 Task: For heading  Tahoma with underline.  font size for heading20,  'Change the font style of data to'Arial.  and font size to 12,  Change the alignment of both headline & data to Align left.  In the sheet  analysisSalesBySKU
Action: Mouse moved to (57, 128)
Screenshot: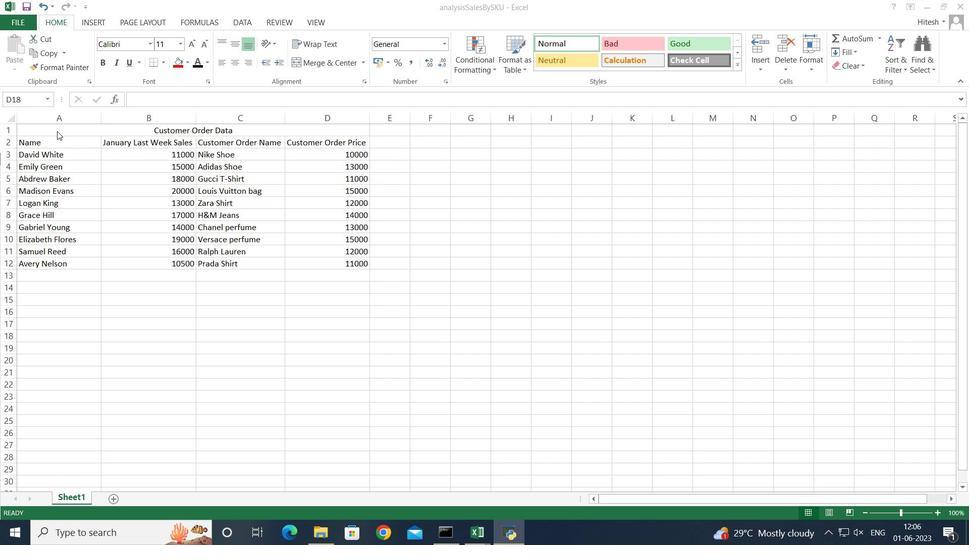 
Action: Mouse pressed left at (57, 128)
Screenshot: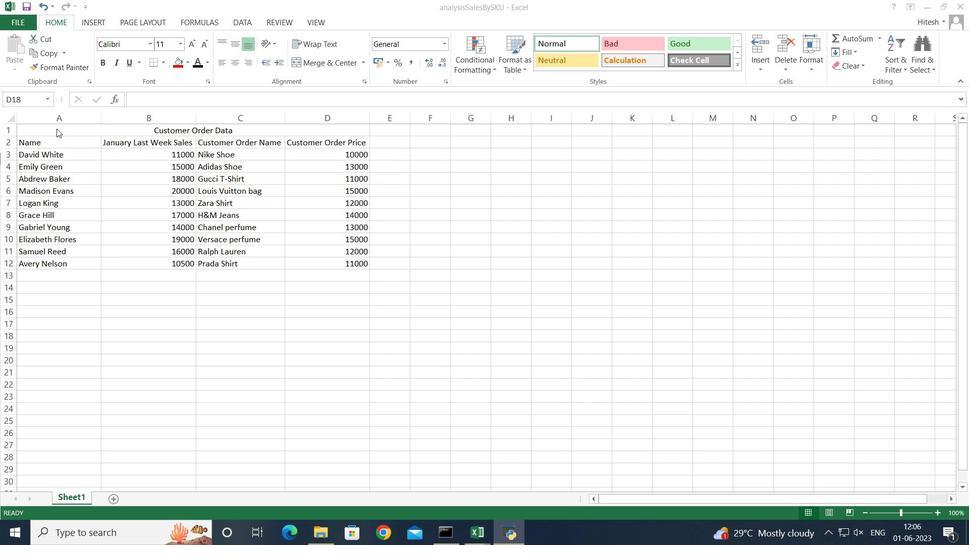 
Action: Mouse moved to (57, 129)
Screenshot: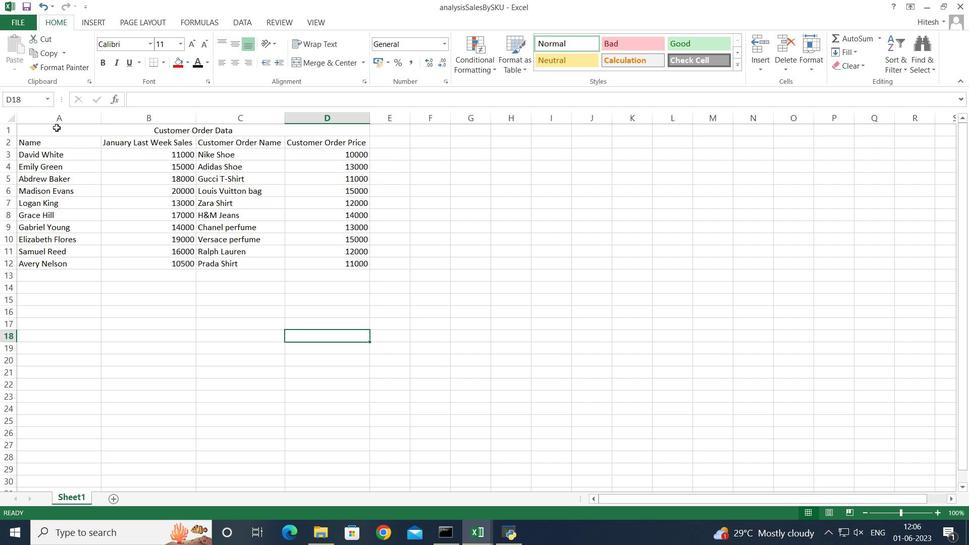
Action: Mouse pressed left at (57, 129)
Screenshot: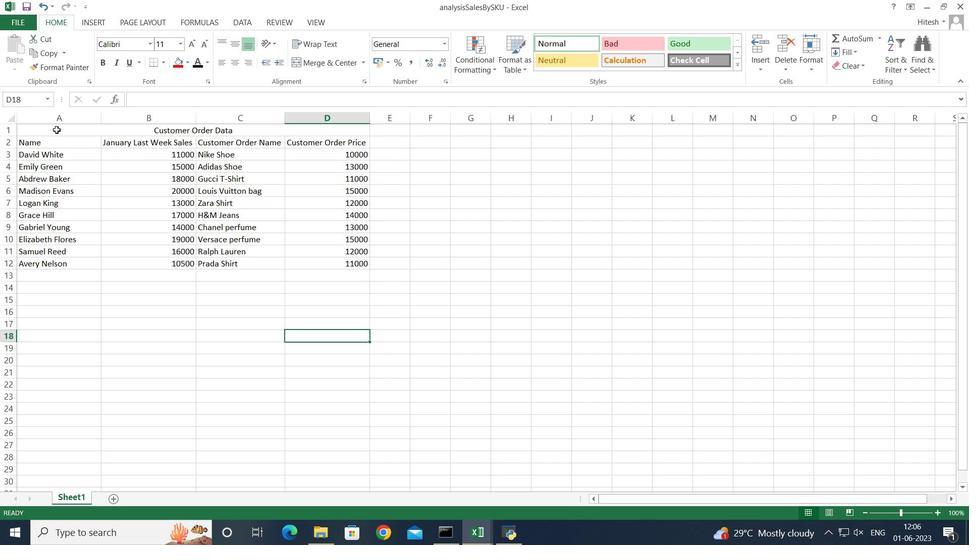 
Action: Mouse moved to (149, 43)
Screenshot: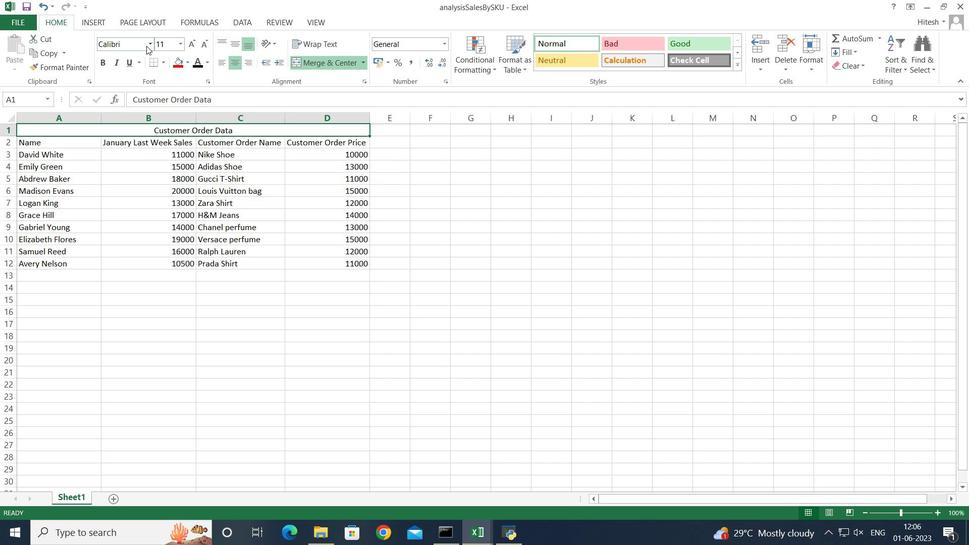 
Action: Mouse pressed left at (149, 43)
Screenshot: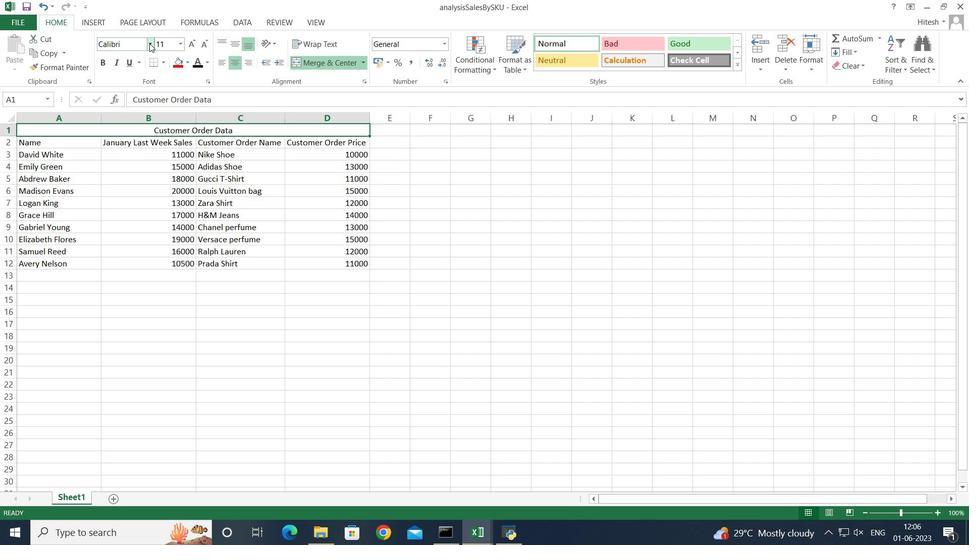 
Action: Mouse moved to (111, 243)
Screenshot: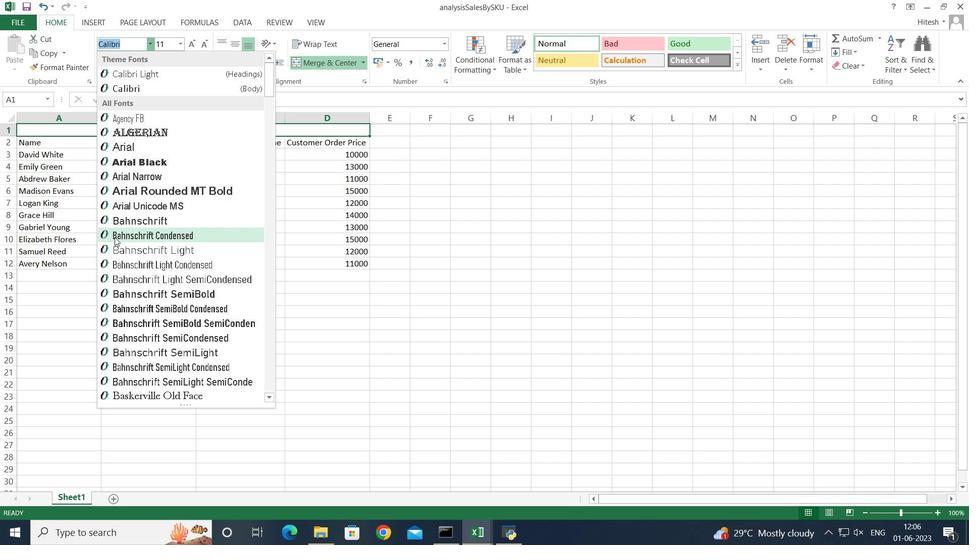 
Action: Mouse scrolled (111, 243) with delta (0, 0)
Screenshot: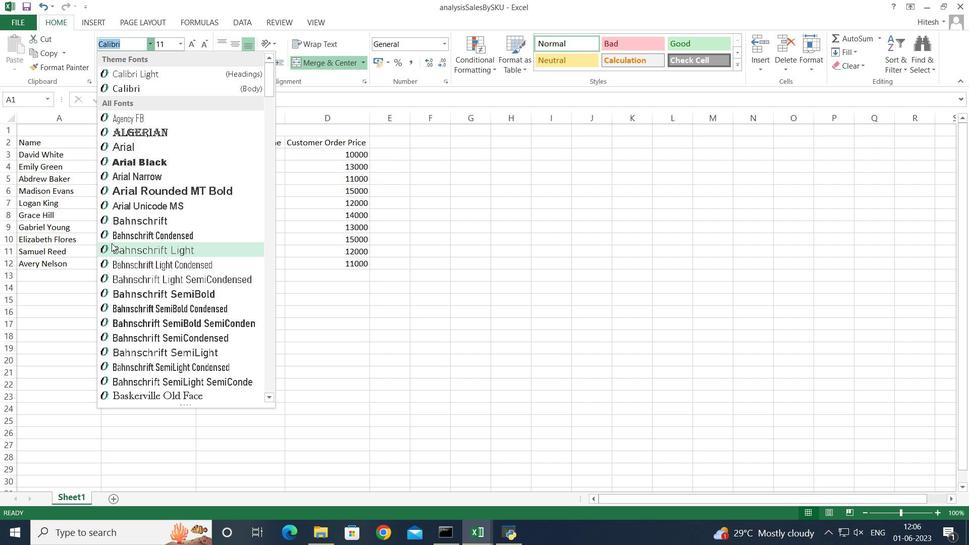 
Action: Mouse scrolled (111, 243) with delta (0, 0)
Screenshot: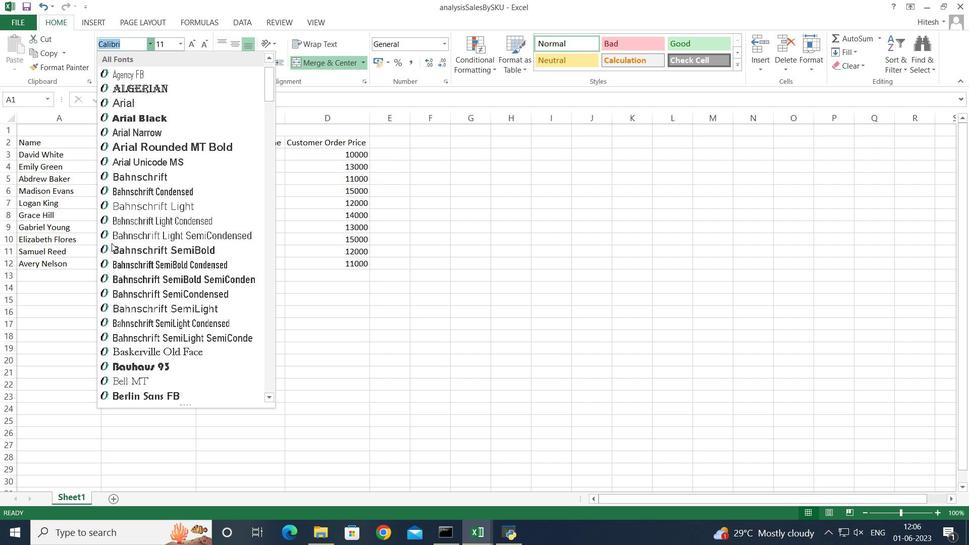 
Action: Mouse scrolled (111, 243) with delta (0, 0)
Screenshot: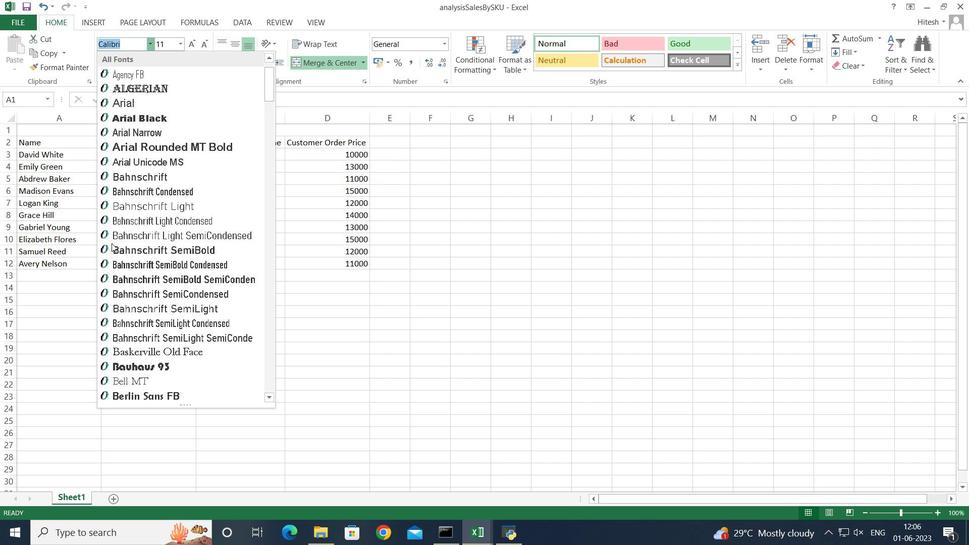 
Action: Mouse scrolled (111, 243) with delta (0, 0)
Screenshot: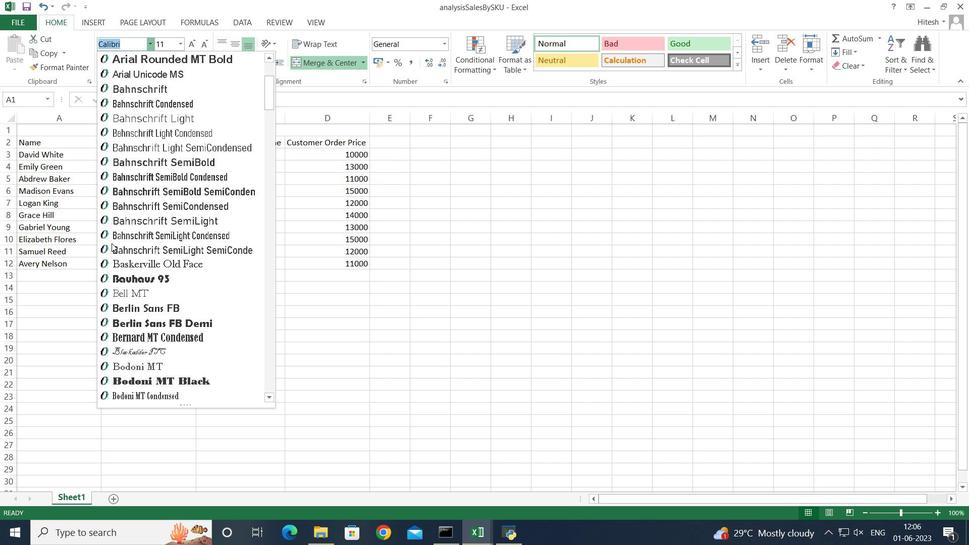 
Action: Mouse scrolled (111, 243) with delta (0, 0)
Screenshot: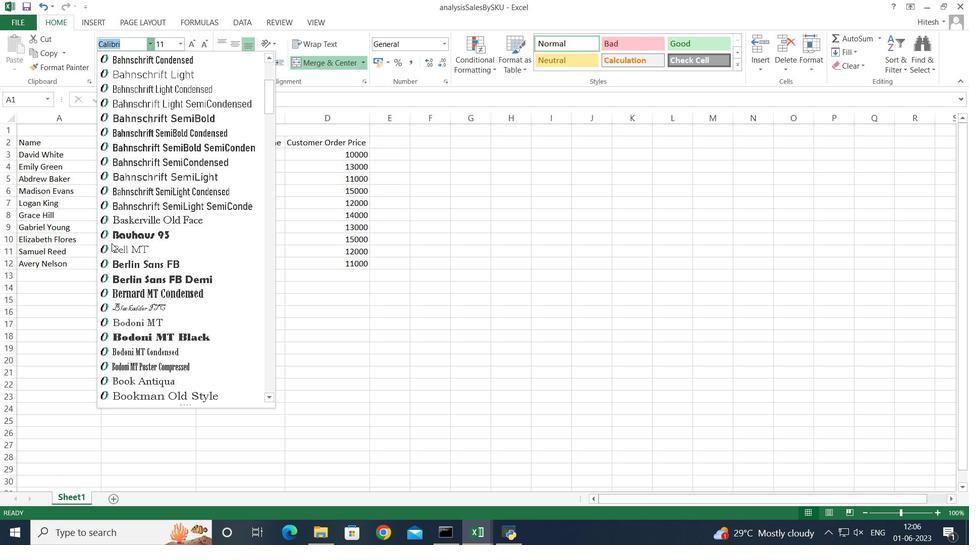 
Action: Mouse scrolled (111, 243) with delta (0, 0)
Screenshot: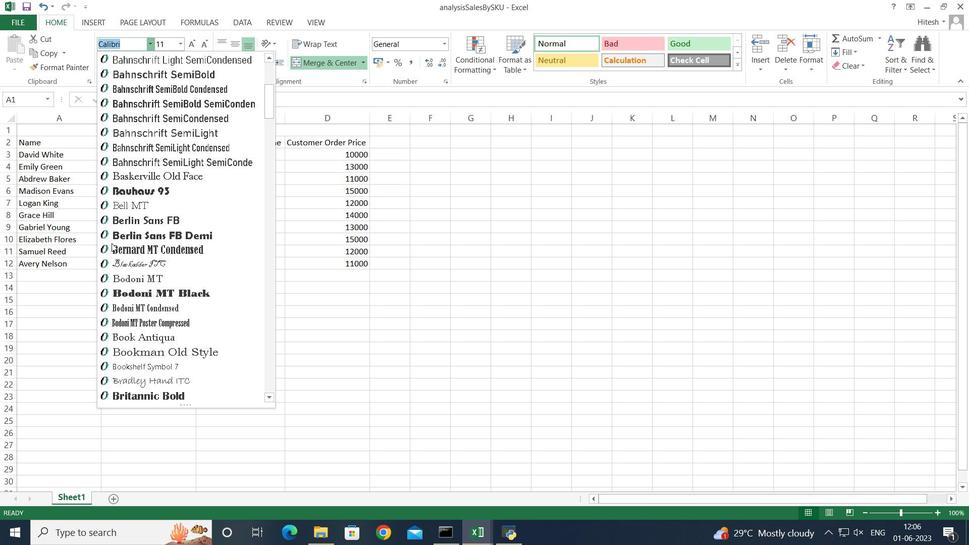 
Action: Mouse scrolled (111, 243) with delta (0, 0)
Screenshot: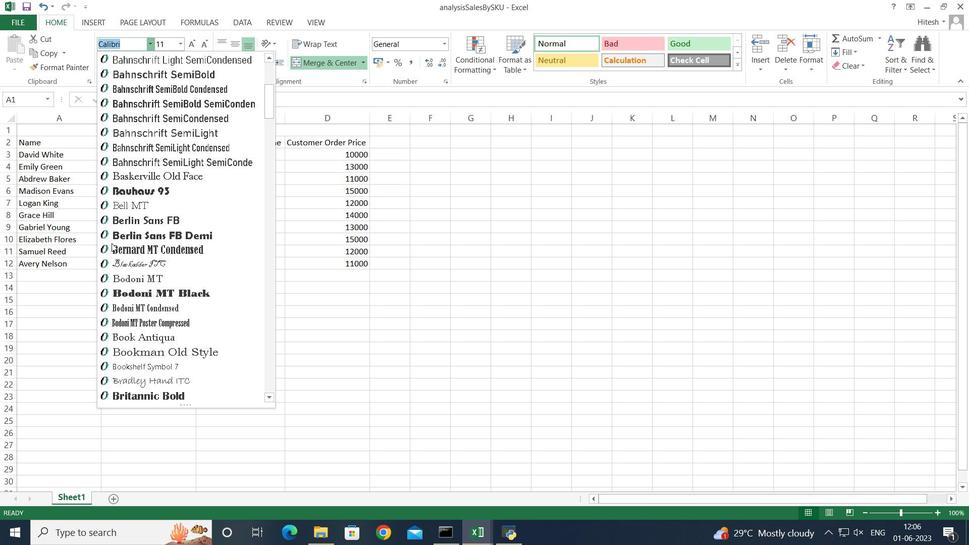 
Action: Mouse scrolled (111, 243) with delta (0, 0)
Screenshot: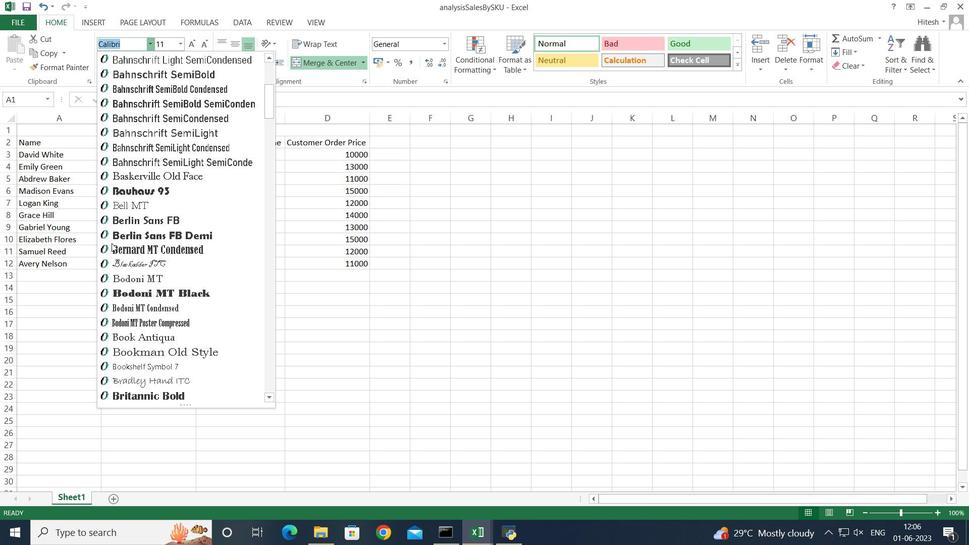 
Action: Mouse scrolled (111, 243) with delta (0, 0)
Screenshot: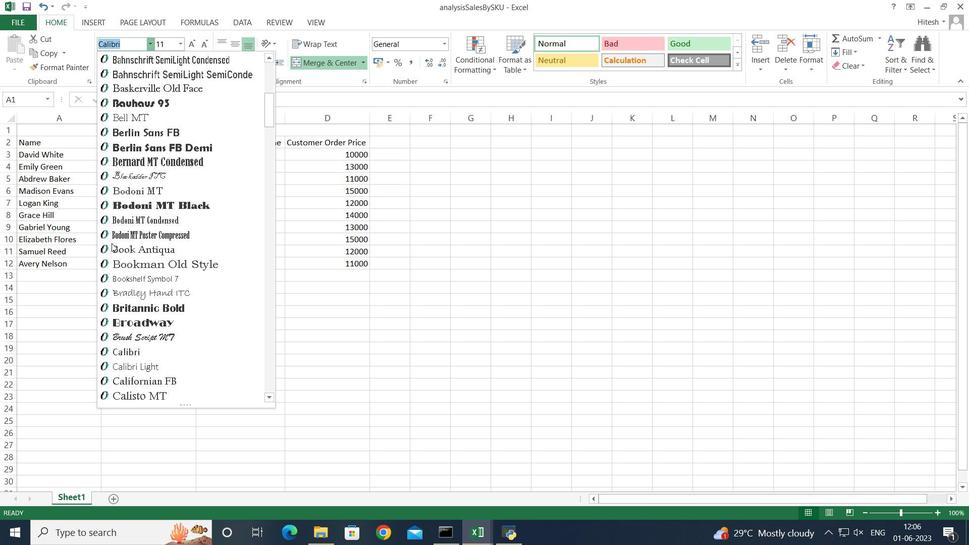 
Action: Mouse scrolled (111, 243) with delta (0, 0)
Screenshot: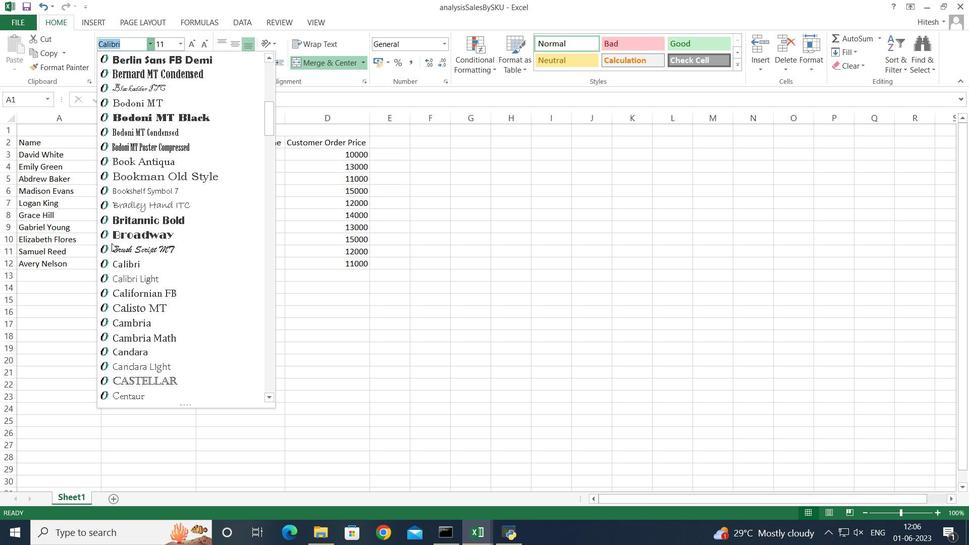 
Action: Mouse scrolled (111, 243) with delta (0, 0)
Screenshot: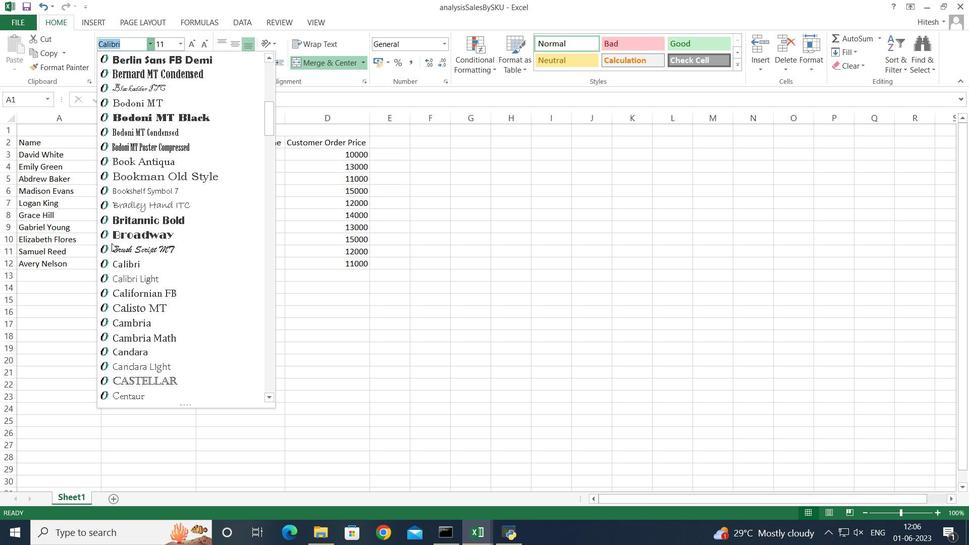 
Action: Mouse scrolled (111, 243) with delta (0, 0)
Screenshot: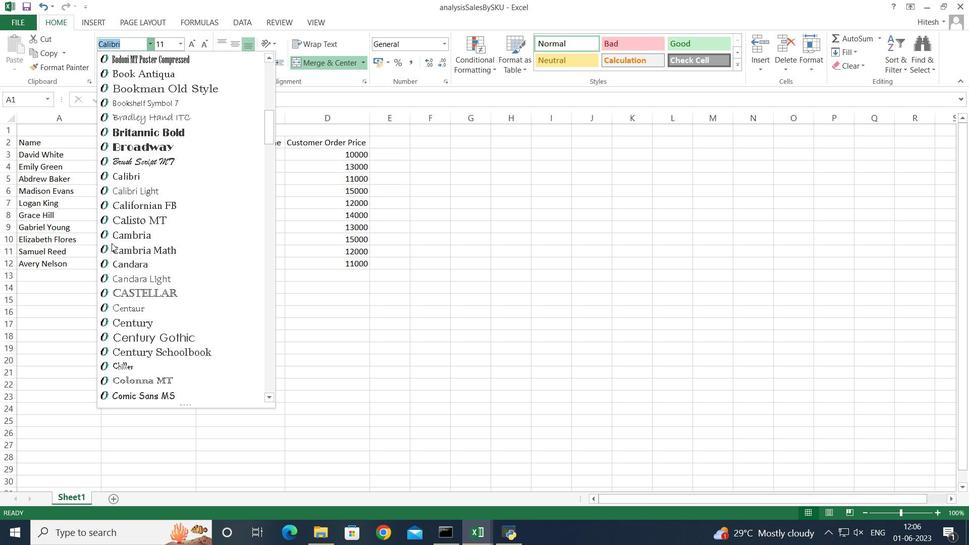 
Action: Mouse scrolled (111, 243) with delta (0, 0)
Screenshot: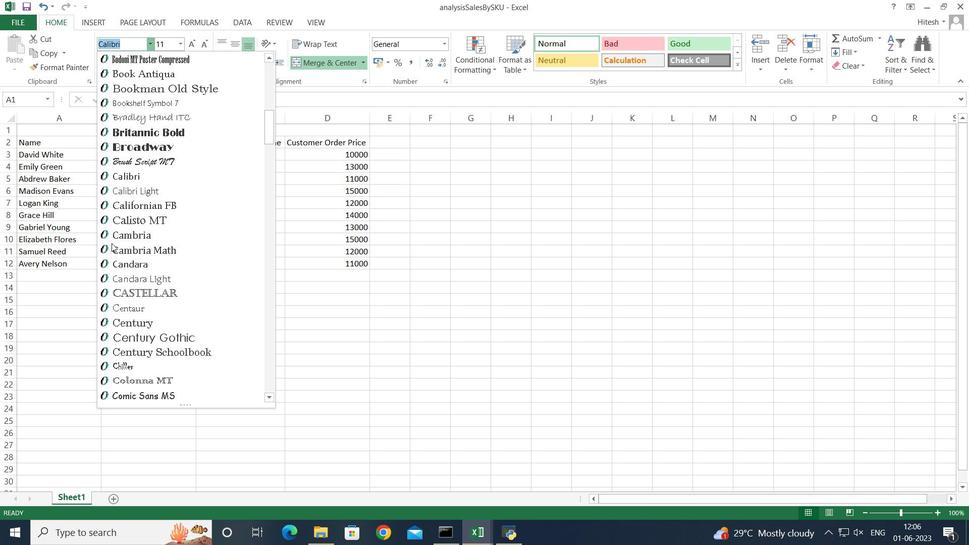 
Action: Mouse scrolled (111, 243) with delta (0, 0)
Screenshot: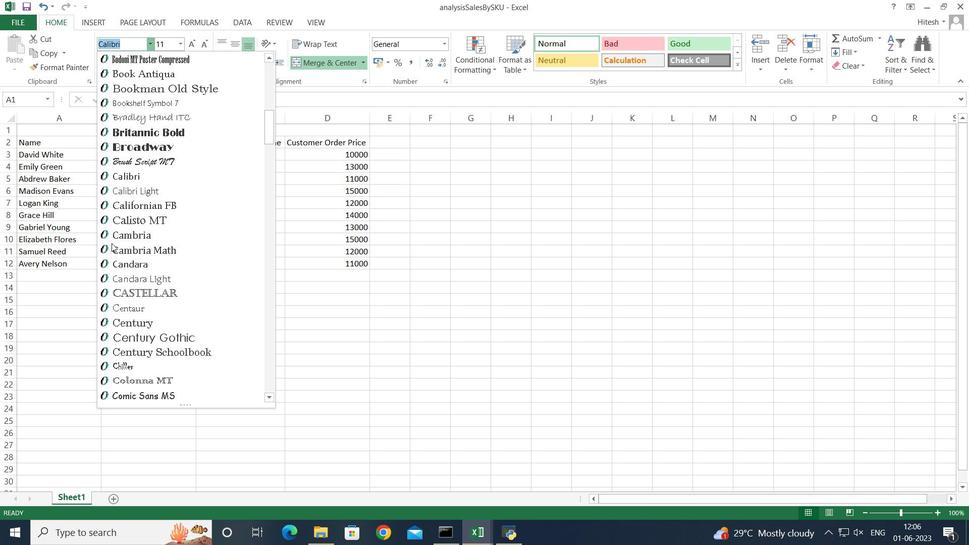 
Action: Mouse scrolled (111, 243) with delta (0, 0)
Screenshot: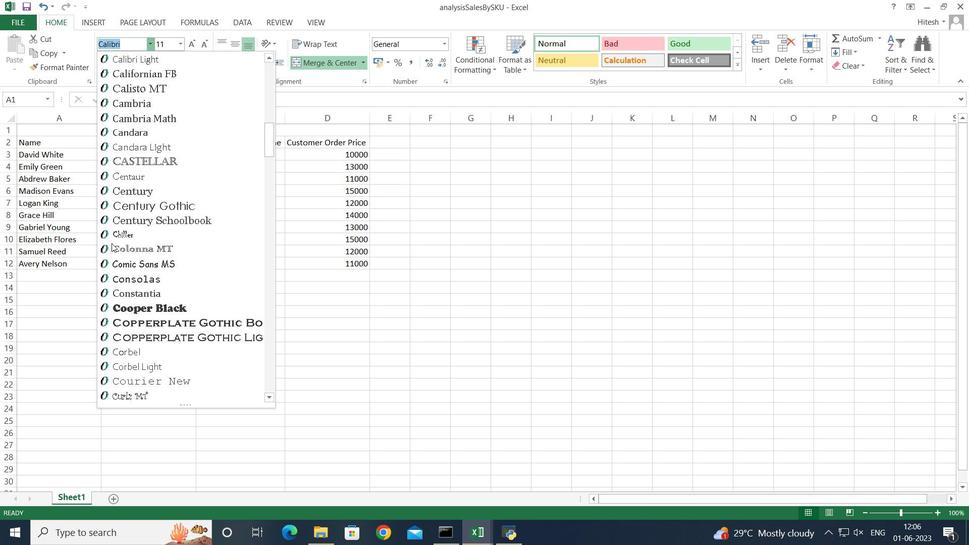 
Action: Mouse scrolled (111, 243) with delta (0, 0)
Screenshot: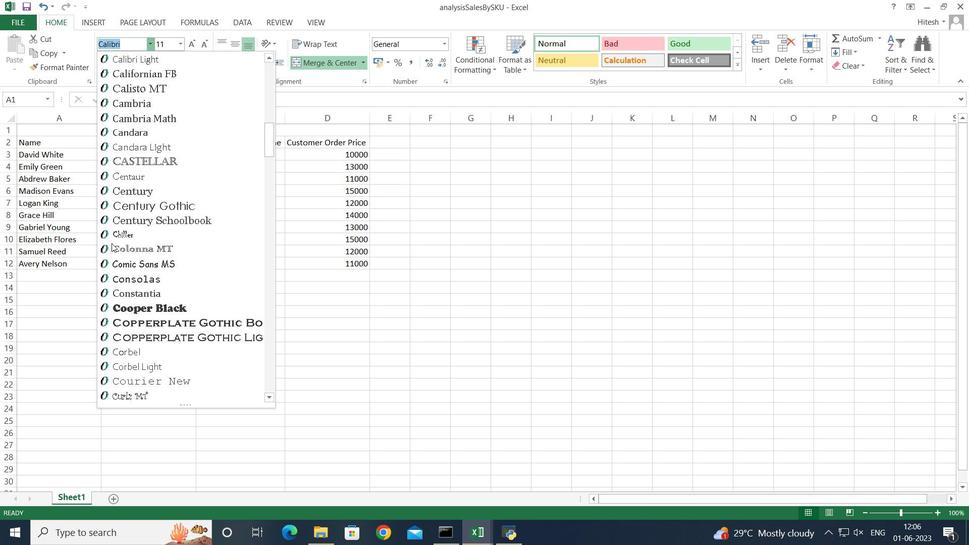 
Action: Mouse scrolled (111, 243) with delta (0, 0)
Screenshot: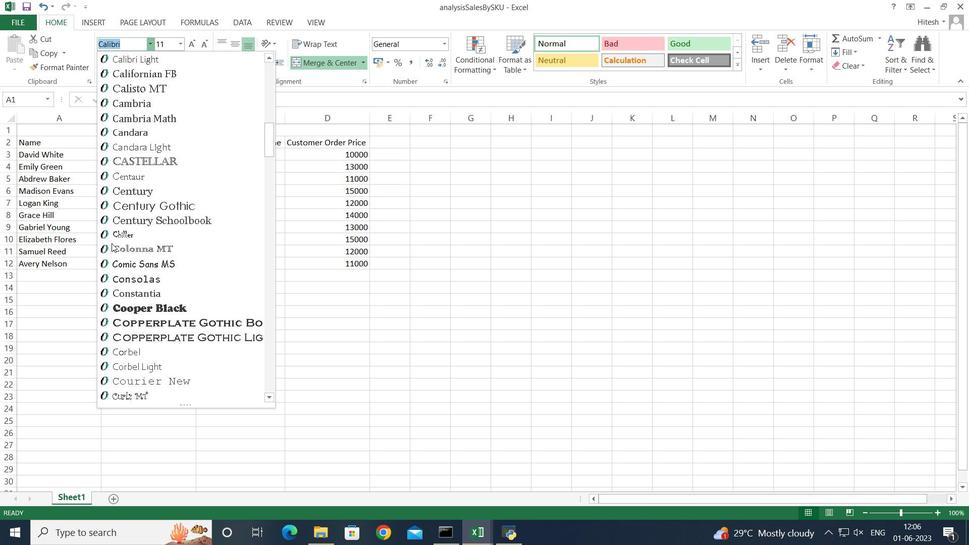 
Action: Mouse scrolled (111, 243) with delta (0, 0)
Screenshot: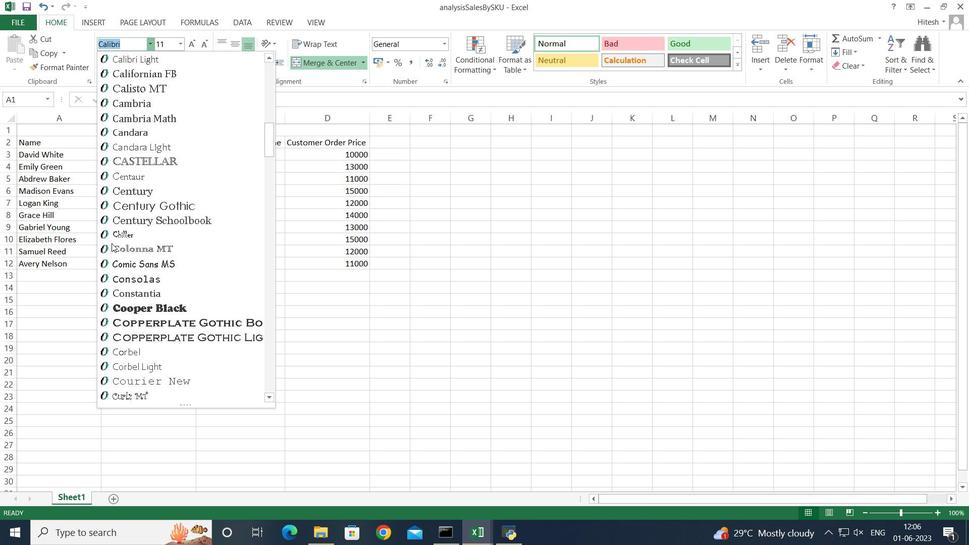 
Action: Mouse scrolled (111, 243) with delta (0, 0)
Screenshot: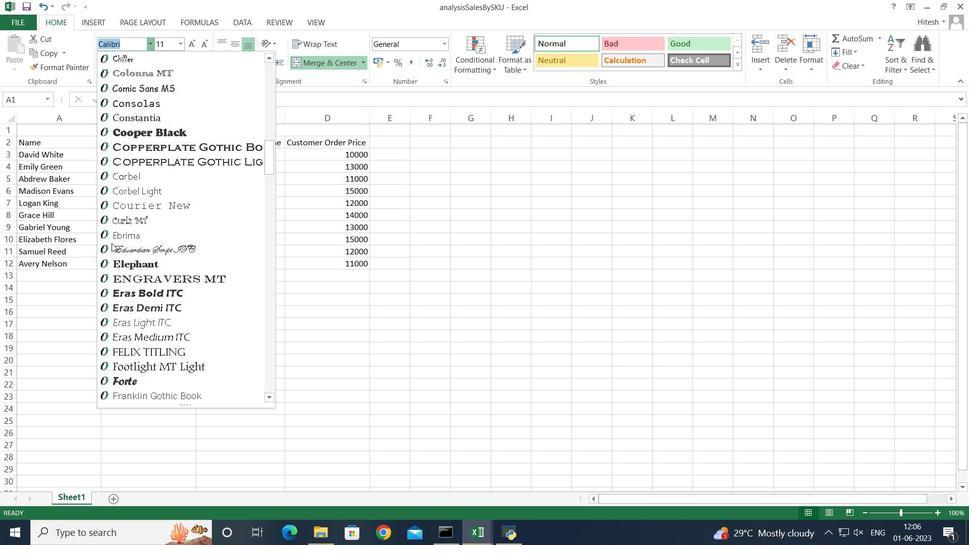 
Action: Mouse scrolled (111, 243) with delta (0, 0)
Screenshot: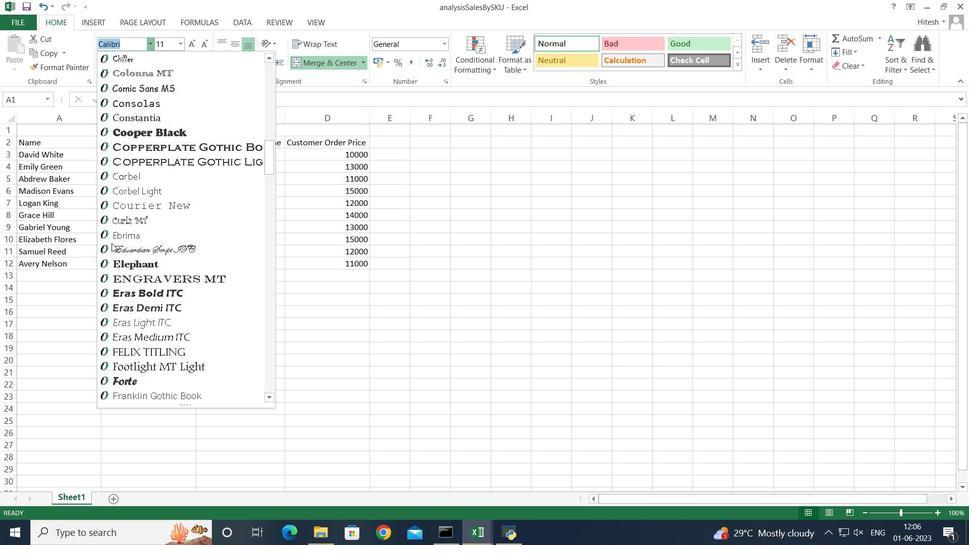 
Action: Mouse scrolled (111, 243) with delta (0, 0)
Screenshot: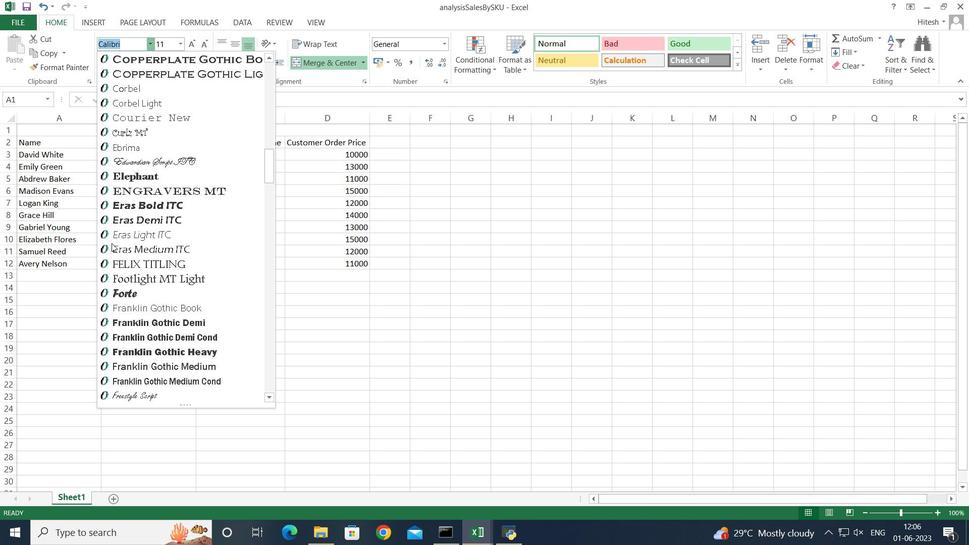
Action: Mouse scrolled (111, 243) with delta (0, 0)
Screenshot: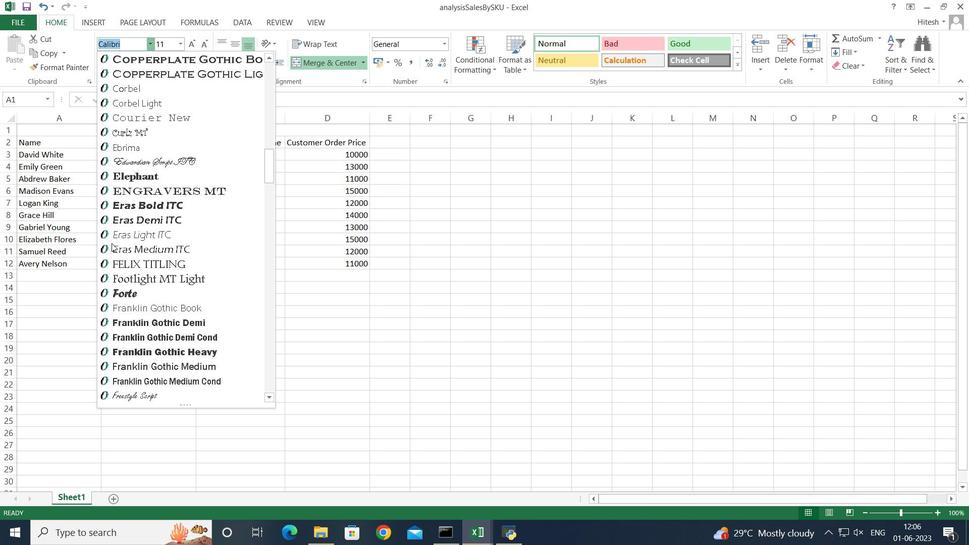 
Action: Mouse scrolled (111, 243) with delta (0, 0)
Screenshot: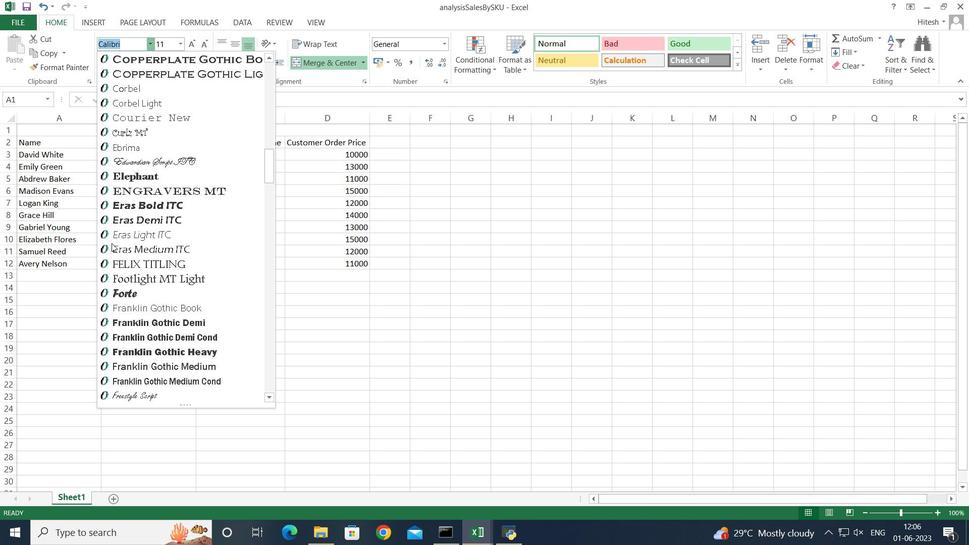 
Action: Mouse scrolled (111, 243) with delta (0, 0)
Screenshot: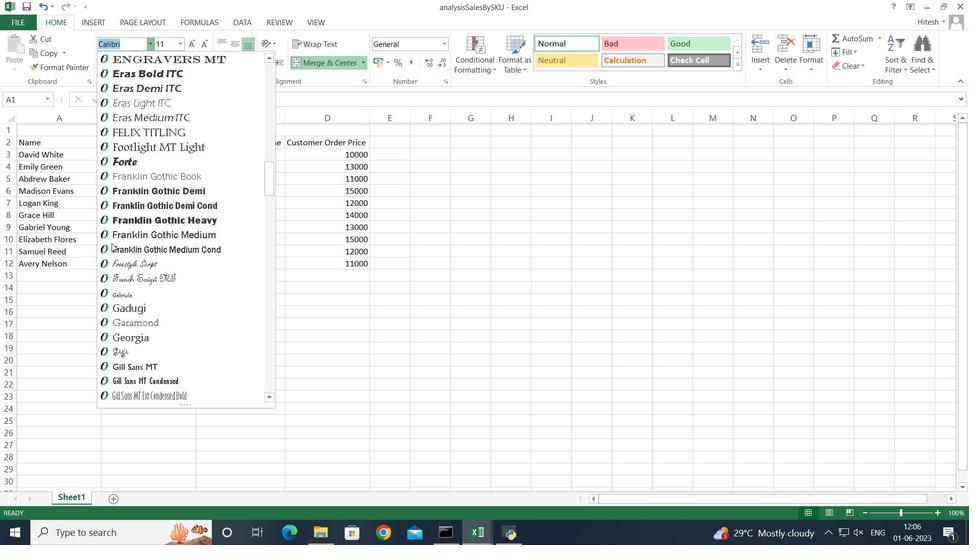 
Action: Mouse scrolled (111, 243) with delta (0, 0)
Screenshot: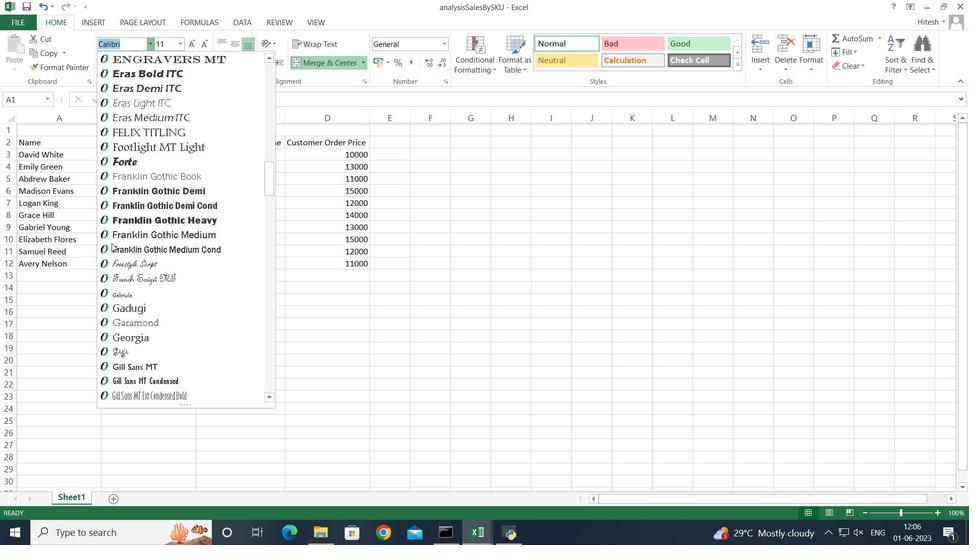 
Action: Mouse scrolled (111, 243) with delta (0, 0)
Screenshot: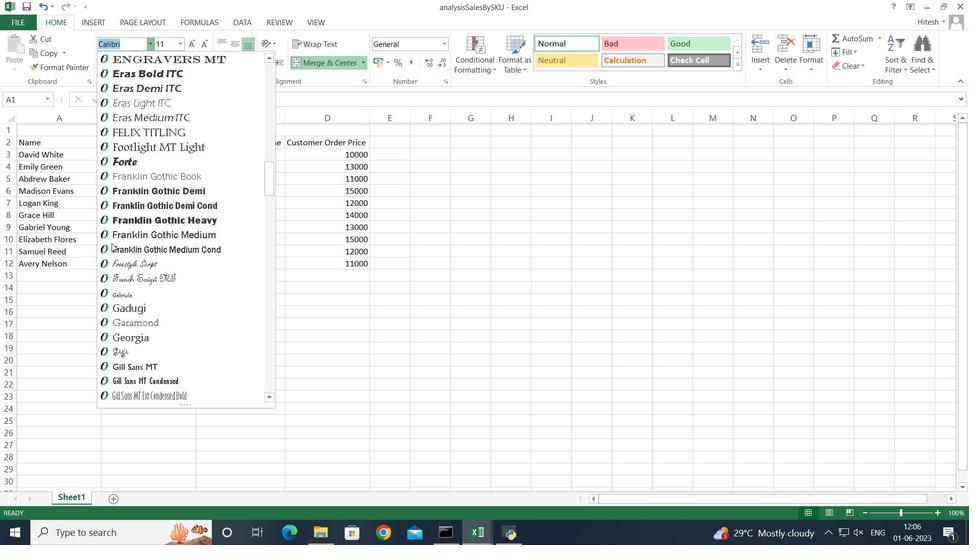 
Action: Mouse scrolled (111, 243) with delta (0, 0)
Screenshot: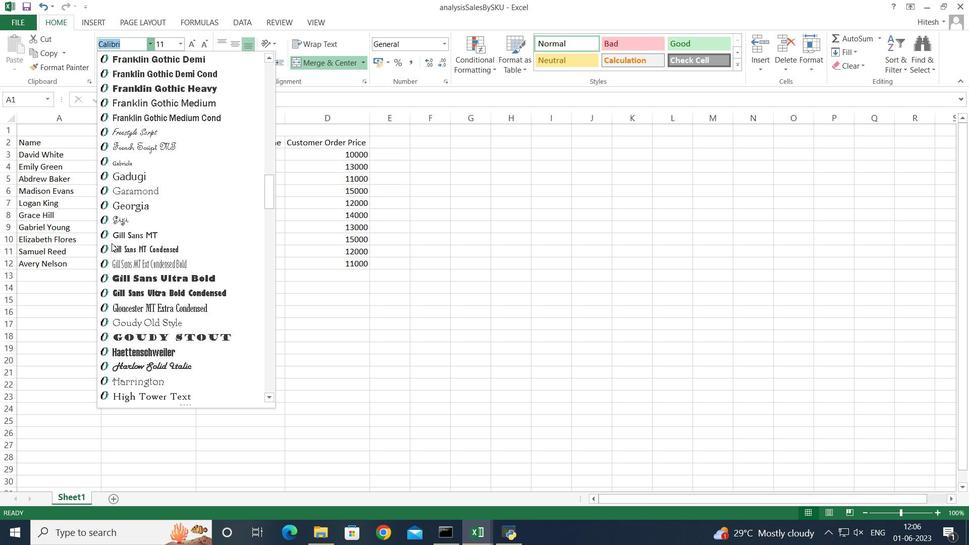 
Action: Mouse scrolled (111, 243) with delta (0, 0)
Screenshot: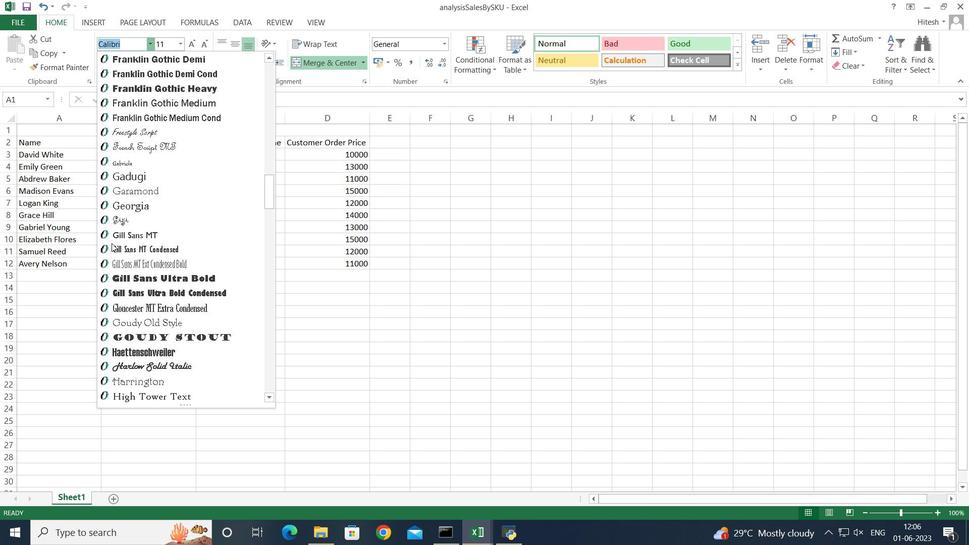 
Action: Mouse scrolled (111, 243) with delta (0, 0)
Screenshot: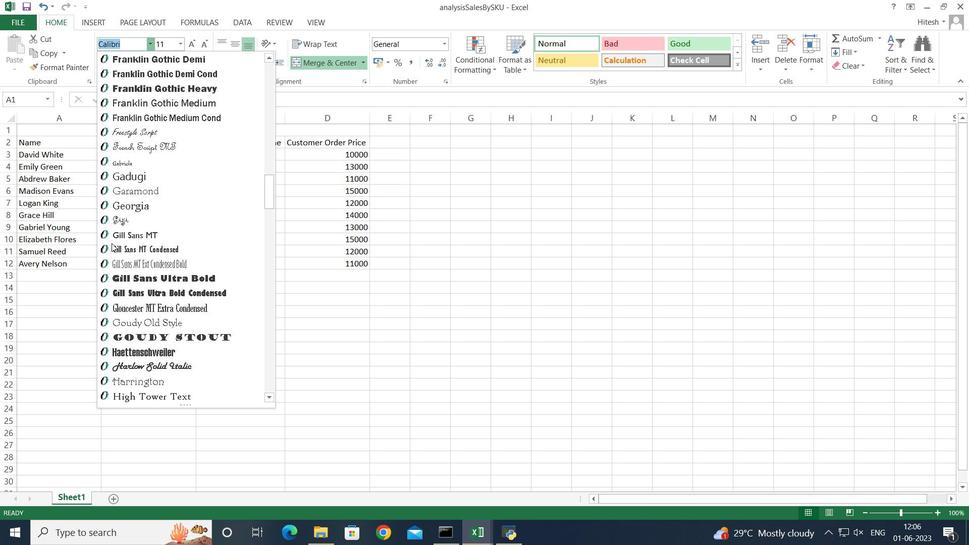 
Action: Mouse scrolled (111, 243) with delta (0, 0)
Screenshot: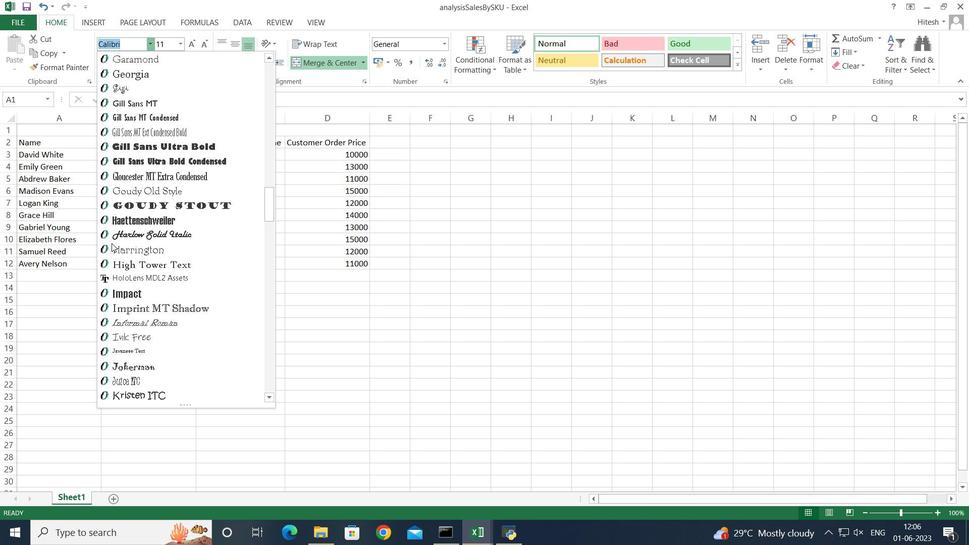 
Action: Mouse scrolled (111, 243) with delta (0, 0)
Screenshot: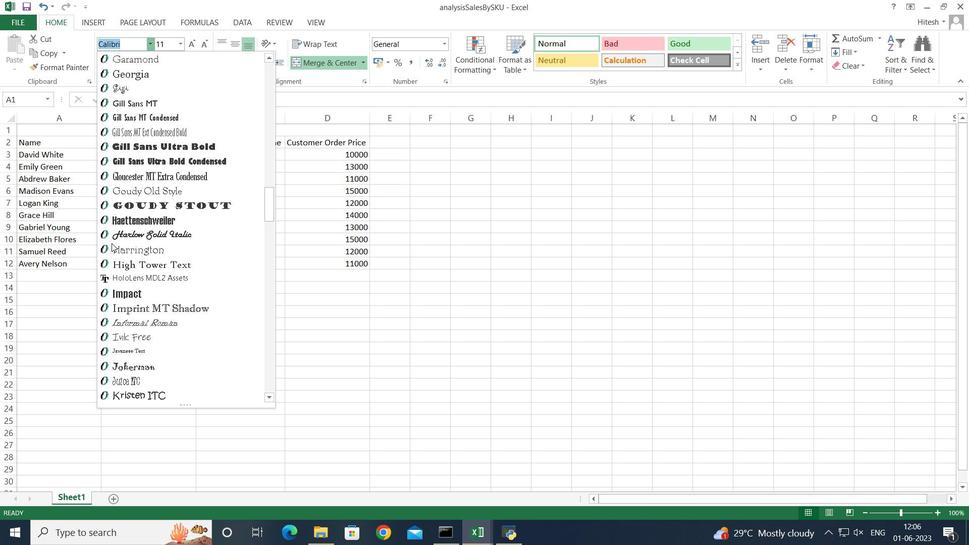 
Action: Mouse scrolled (111, 243) with delta (0, 0)
Screenshot: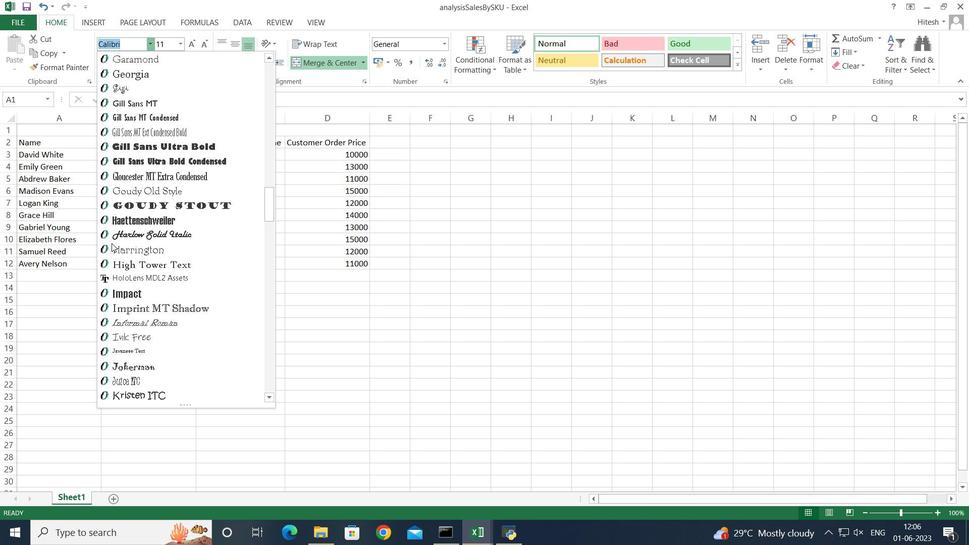 
Action: Mouse scrolled (111, 243) with delta (0, 0)
Screenshot: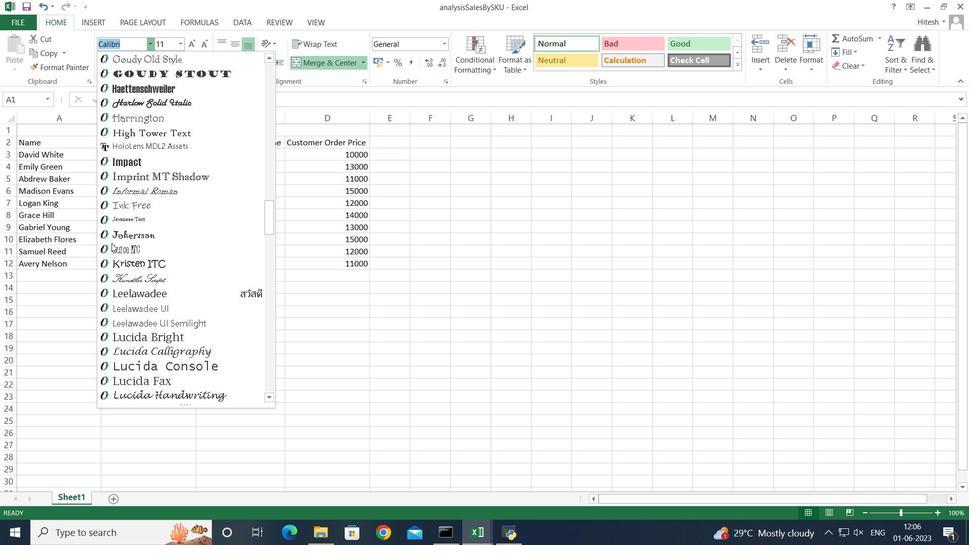 
Action: Mouse scrolled (111, 243) with delta (0, 0)
Screenshot: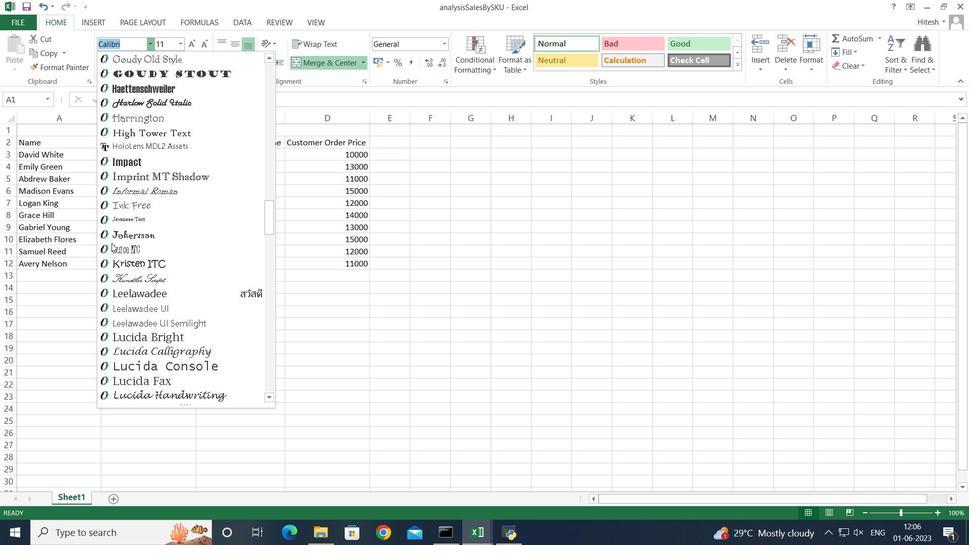 
Action: Mouse scrolled (111, 243) with delta (0, 0)
Screenshot: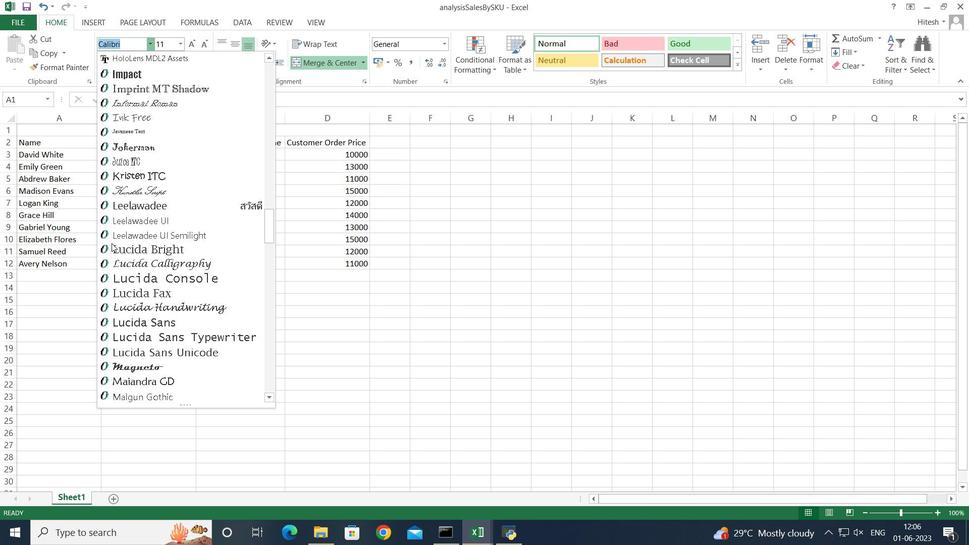 
Action: Mouse scrolled (111, 243) with delta (0, 0)
Screenshot: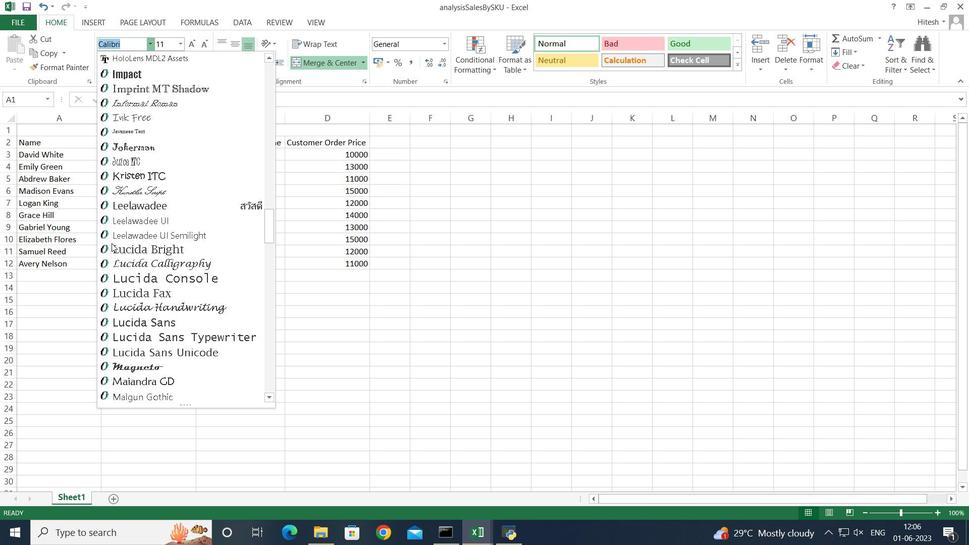 
Action: Mouse scrolled (111, 243) with delta (0, 0)
Screenshot: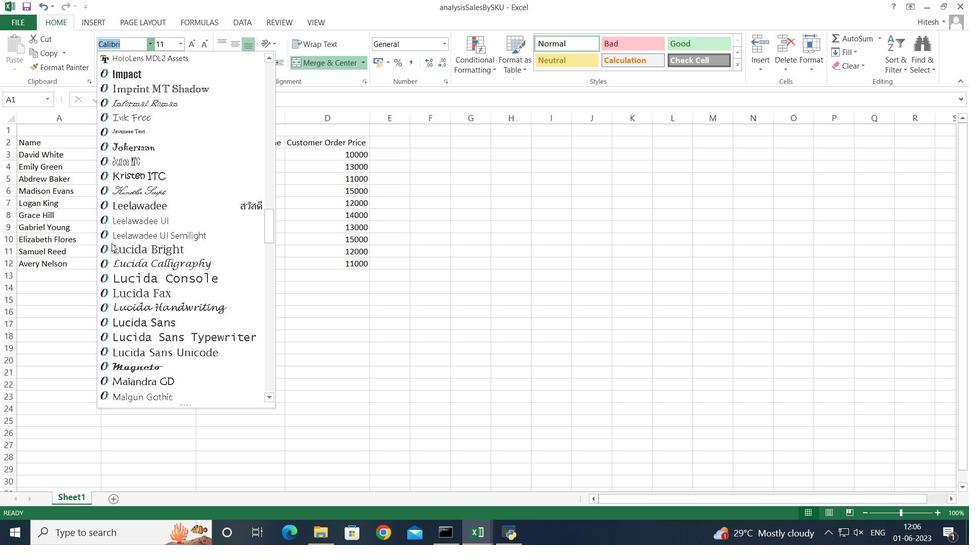 
Action: Mouse scrolled (111, 243) with delta (0, 0)
Screenshot: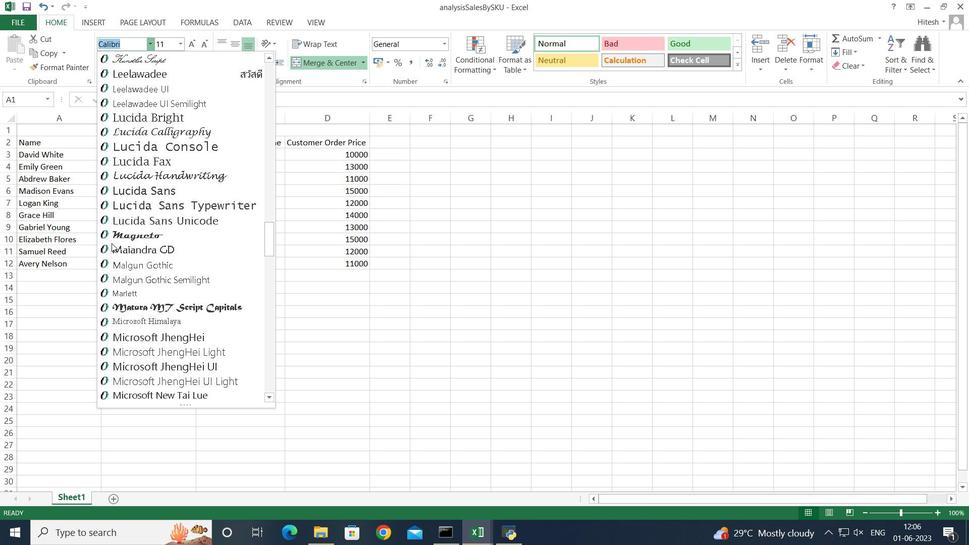 
Action: Mouse scrolled (111, 243) with delta (0, 0)
Screenshot: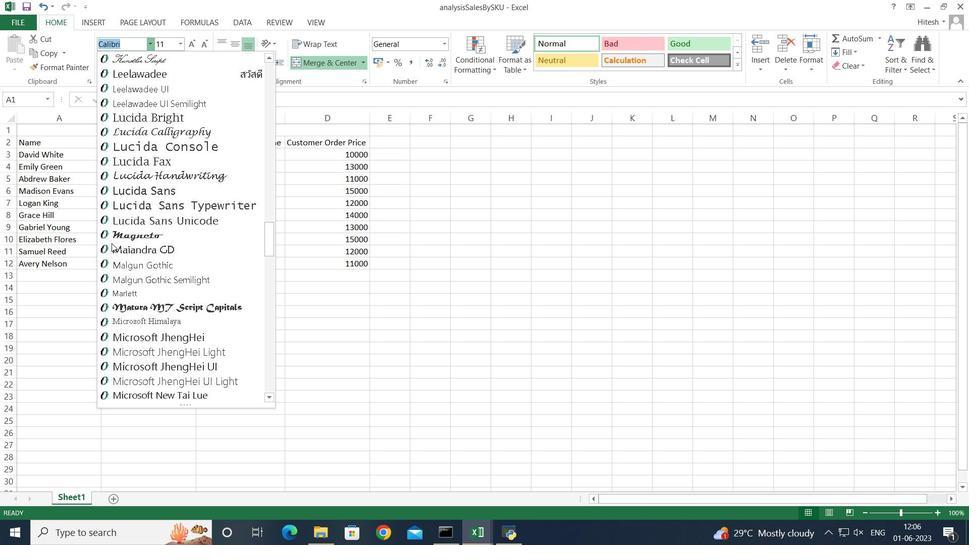 
Action: Mouse scrolled (111, 243) with delta (0, 0)
Screenshot: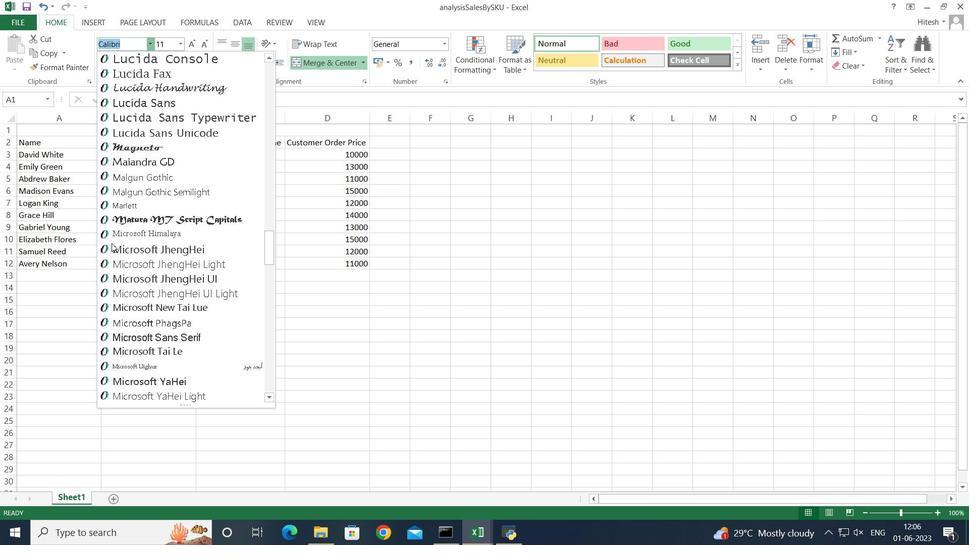 
Action: Mouse scrolled (111, 243) with delta (0, 0)
Screenshot: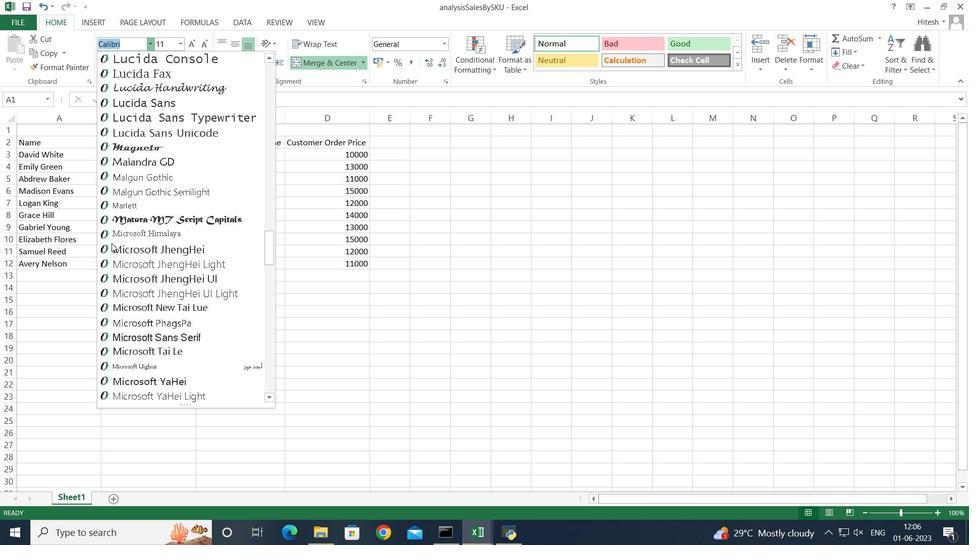 
Action: Mouse scrolled (111, 243) with delta (0, 0)
Screenshot: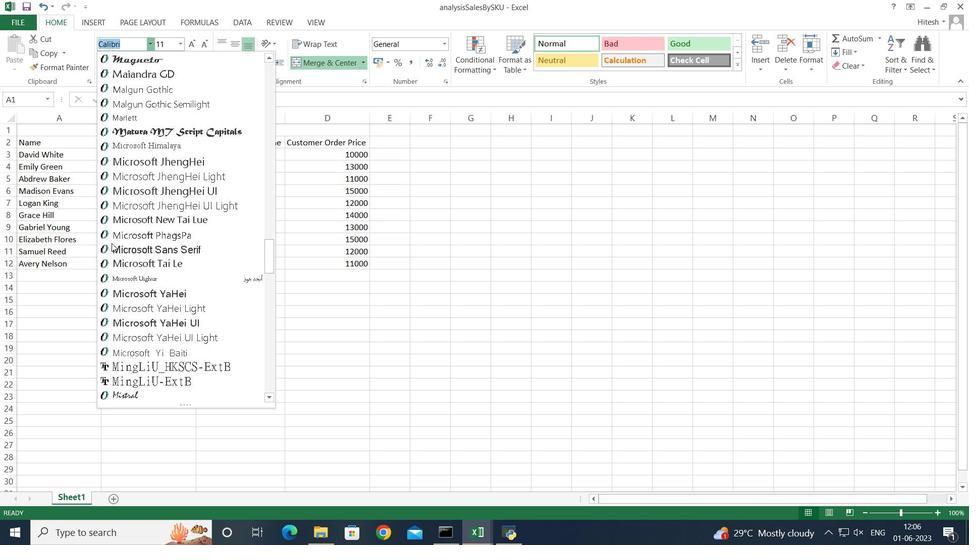 
Action: Mouse scrolled (111, 243) with delta (0, 0)
Screenshot: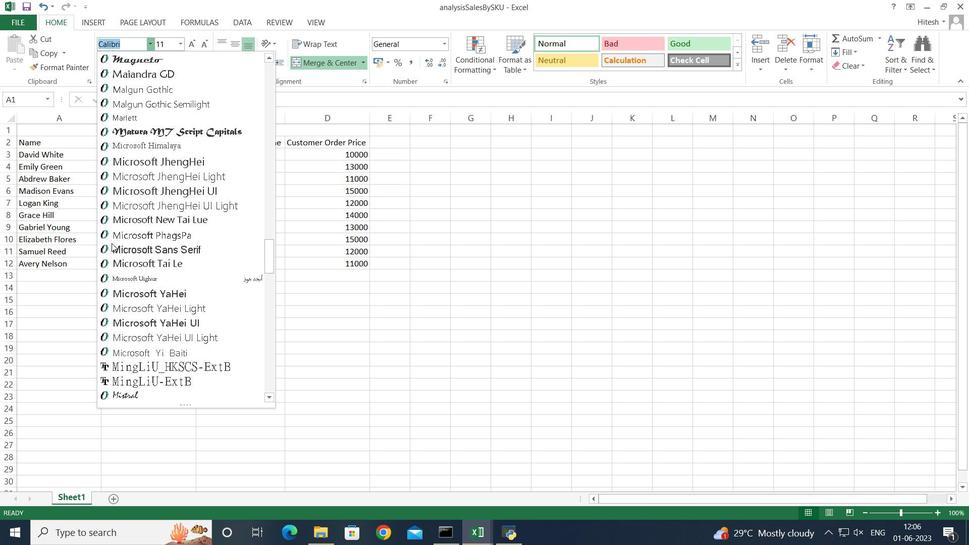 
Action: Mouse scrolled (111, 243) with delta (0, 0)
Screenshot: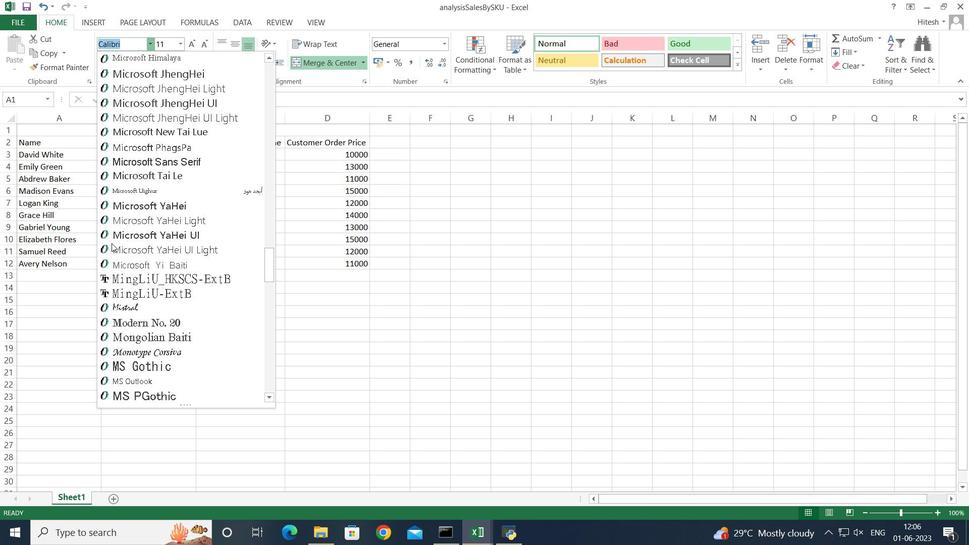 
Action: Mouse scrolled (111, 243) with delta (0, 0)
Screenshot: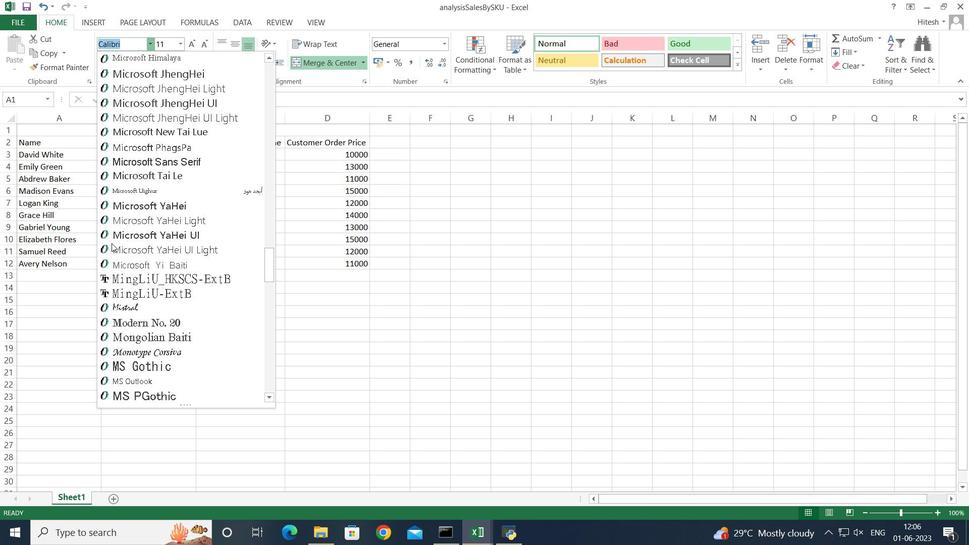 
Action: Mouse scrolled (111, 243) with delta (0, 0)
Screenshot: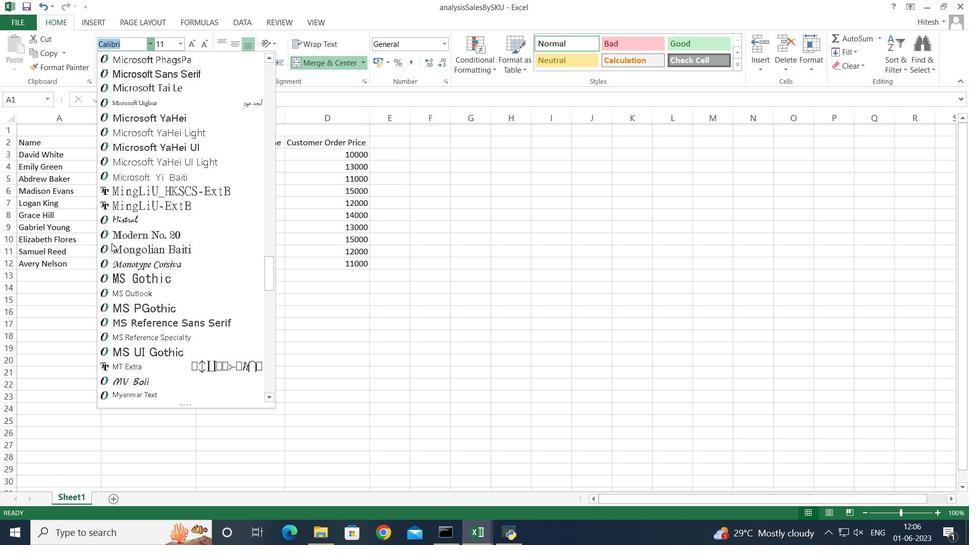 
Action: Mouse scrolled (111, 243) with delta (0, 0)
Screenshot: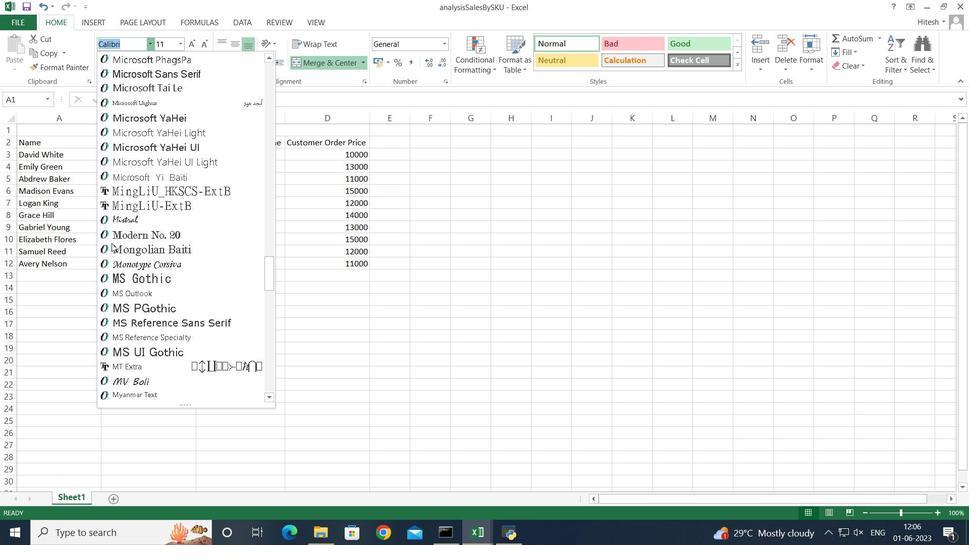 
Action: Mouse scrolled (111, 243) with delta (0, 0)
Screenshot: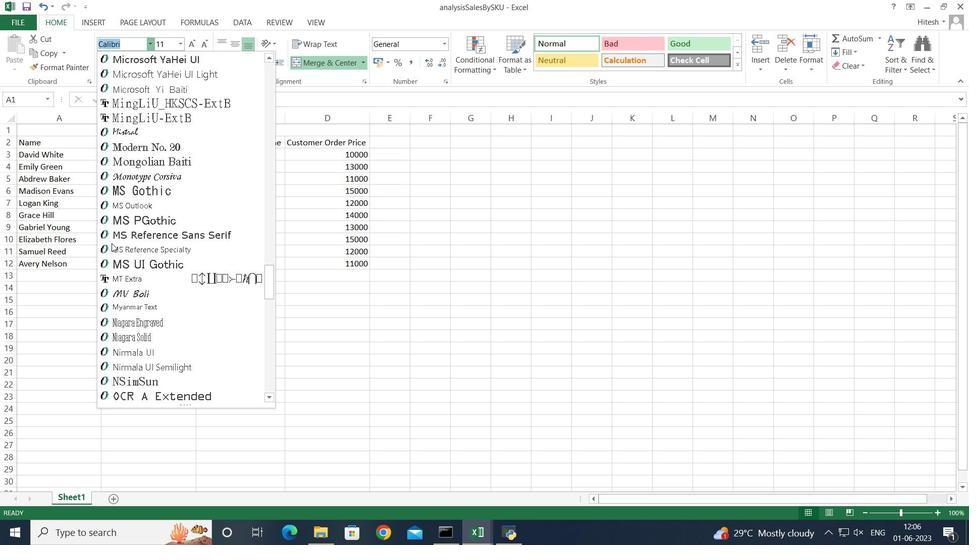 
Action: Mouse scrolled (111, 243) with delta (0, 0)
Screenshot: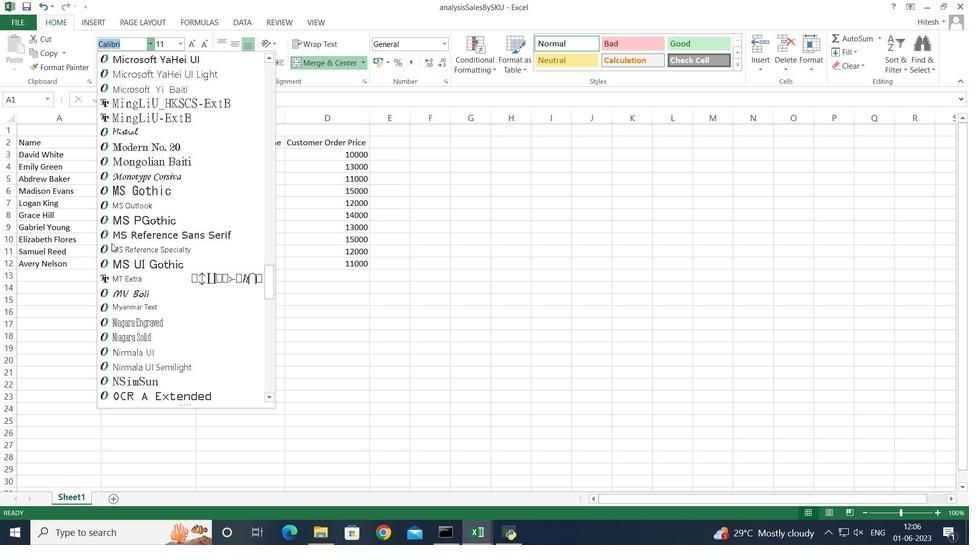 
Action: Mouse scrolled (111, 243) with delta (0, 0)
Screenshot: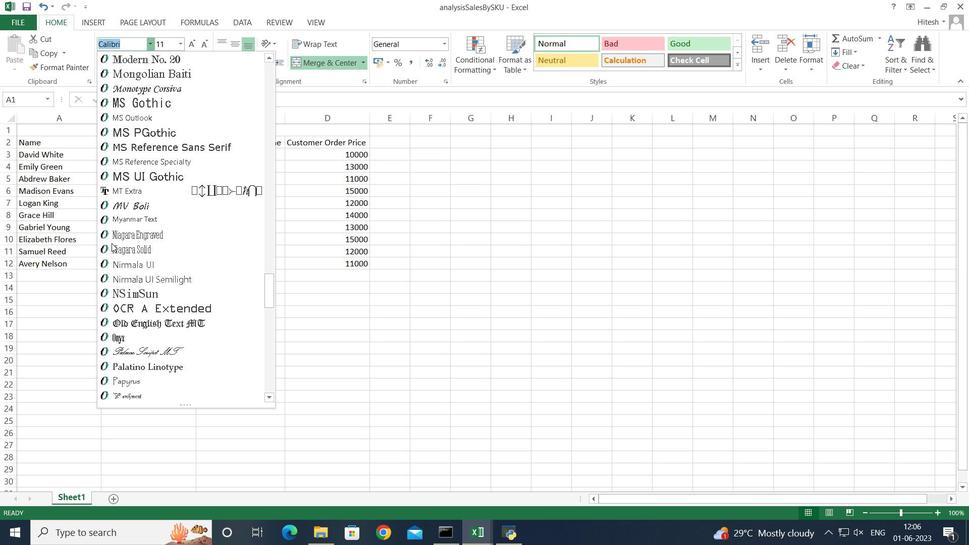 
Action: Mouse scrolled (111, 243) with delta (0, 0)
Screenshot: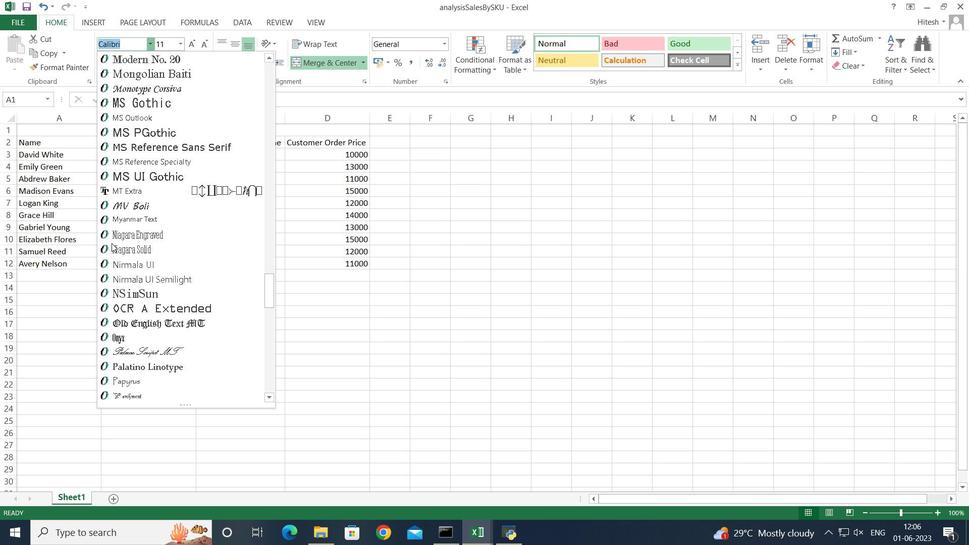 
Action: Mouse scrolled (111, 243) with delta (0, 0)
Screenshot: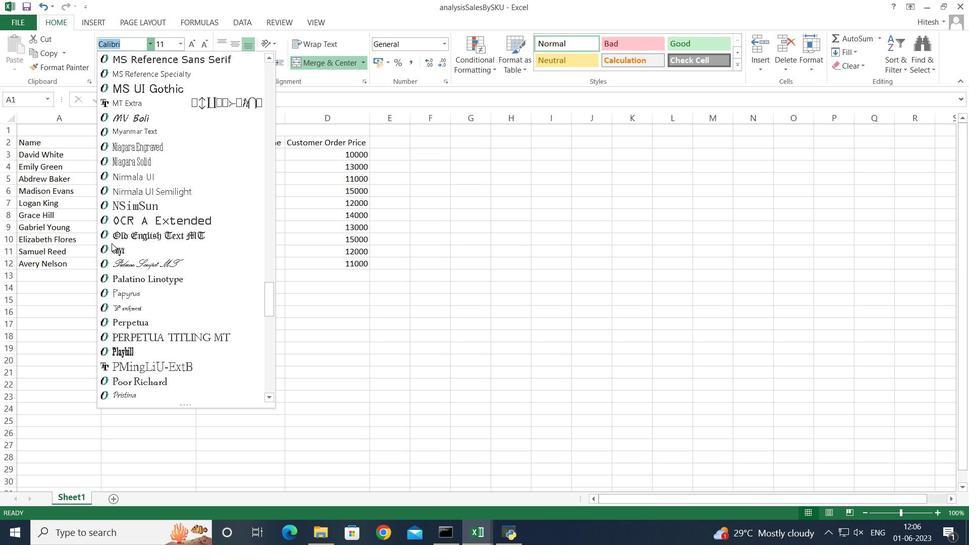 
Action: Mouse scrolled (111, 243) with delta (0, 0)
Screenshot: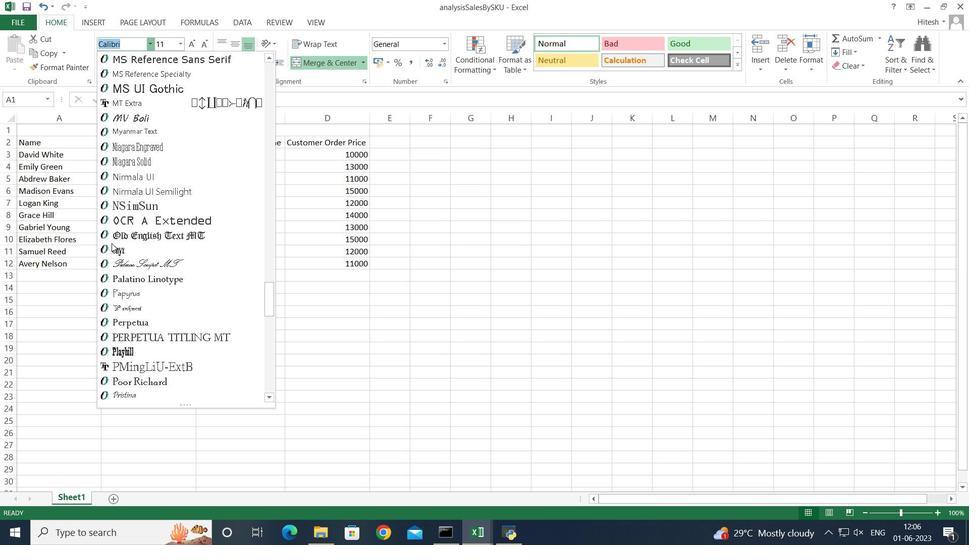 
Action: Mouse scrolled (111, 243) with delta (0, 0)
Screenshot: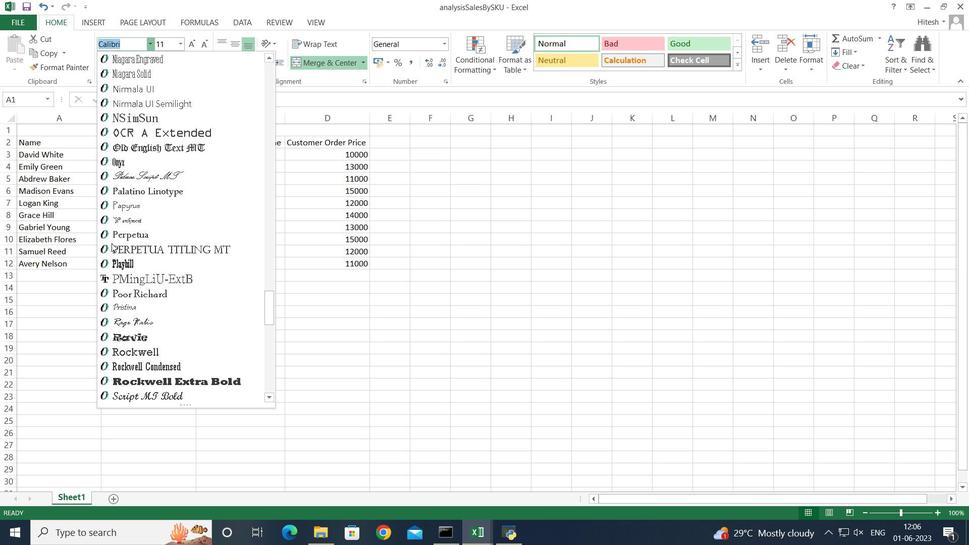 
Action: Mouse scrolled (111, 243) with delta (0, 0)
Screenshot: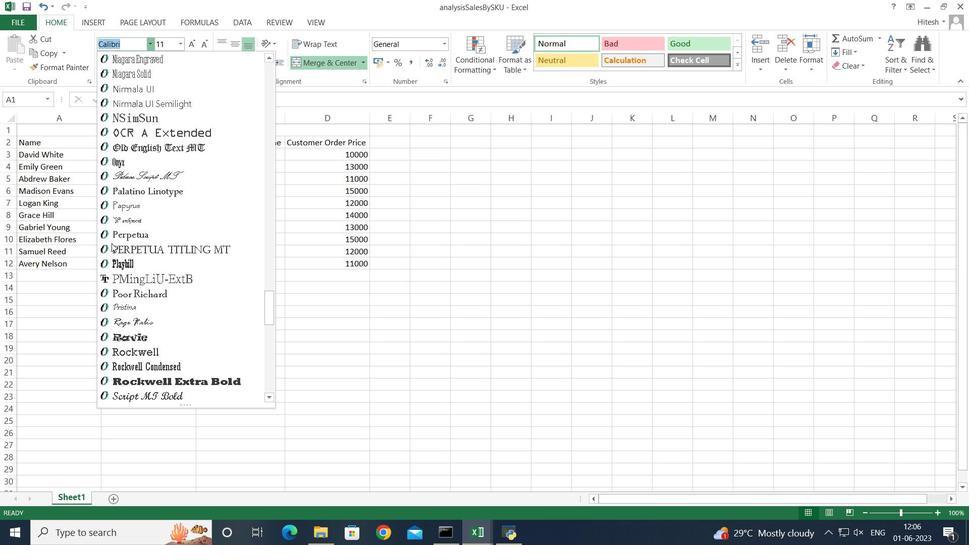 
Action: Mouse scrolled (111, 243) with delta (0, 0)
Screenshot: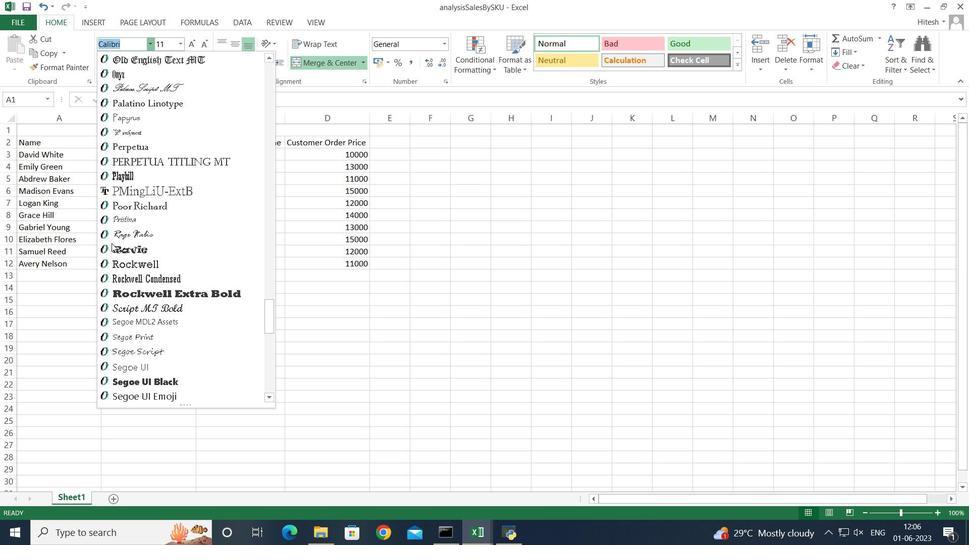 
Action: Mouse scrolled (111, 243) with delta (0, 0)
Screenshot: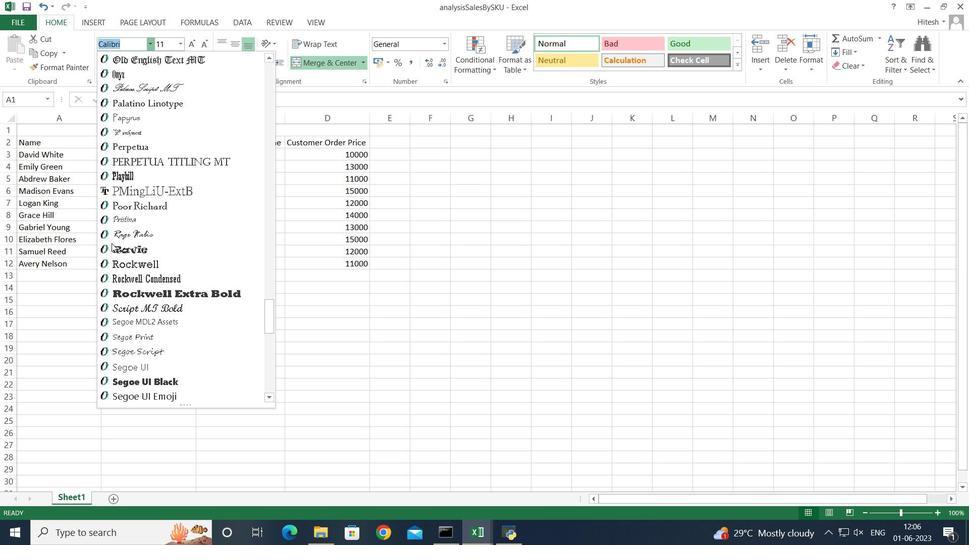 
Action: Mouse scrolled (111, 243) with delta (0, 0)
Screenshot: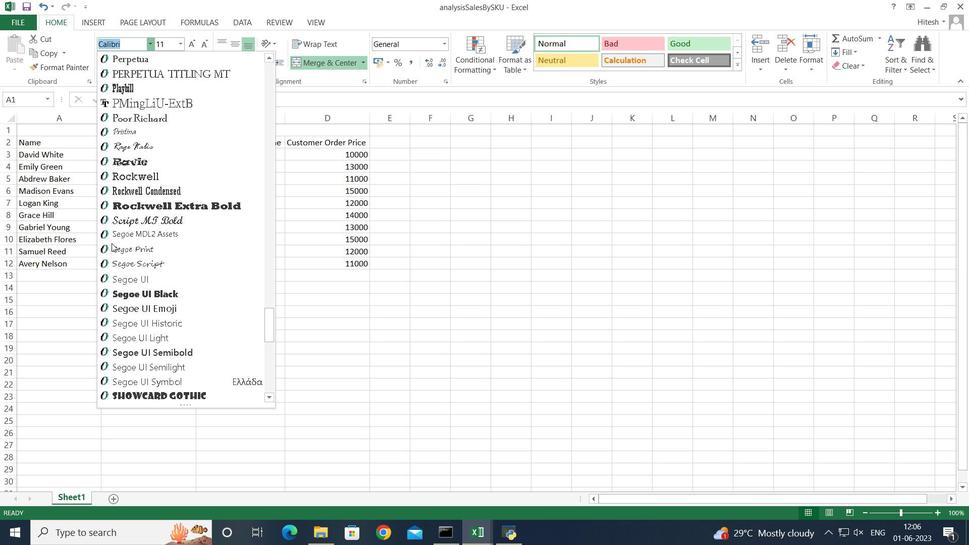 
Action: Mouse scrolled (111, 243) with delta (0, 0)
Screenshot: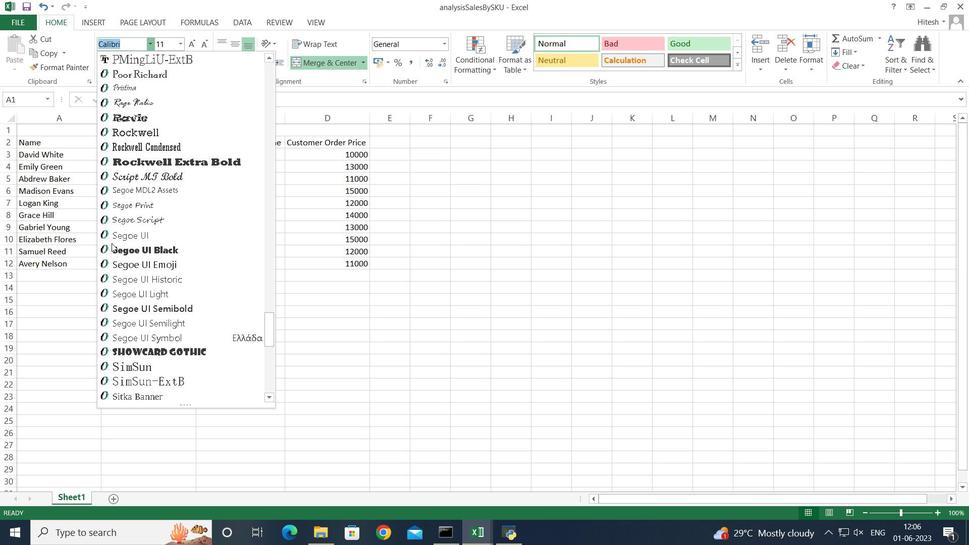 
Action: Mouse scrolled (111, 243) with delta (0, 0)
Screenshot: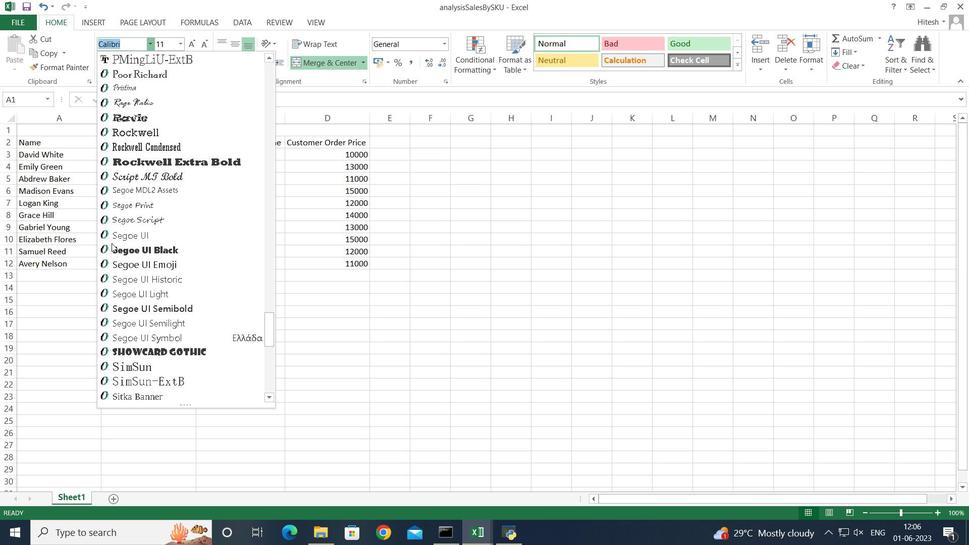 
Action: Mouse scrolled (111, 243) with delta (0, 0)
Screenshot: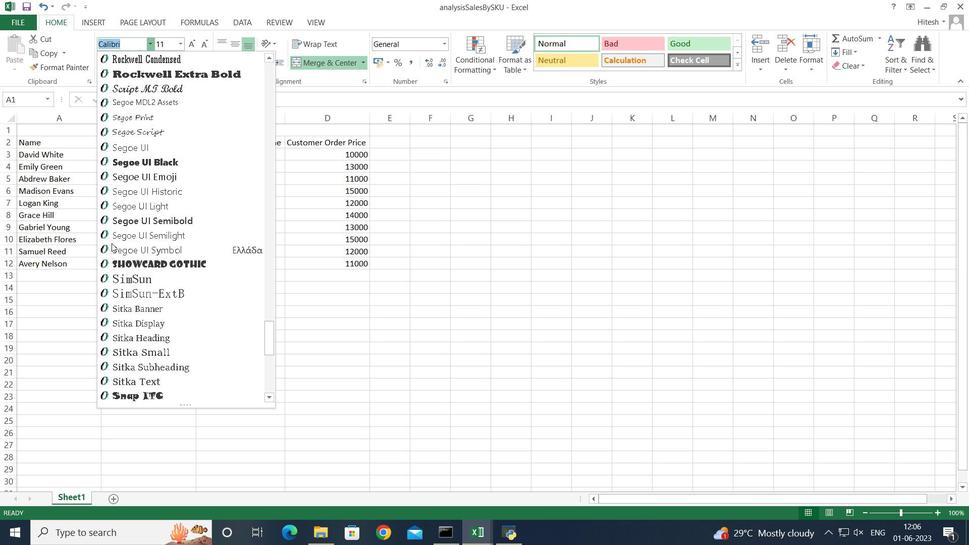 
Action: Mouse scrolled (111, 243) with delta (0, 0)
Screenshot: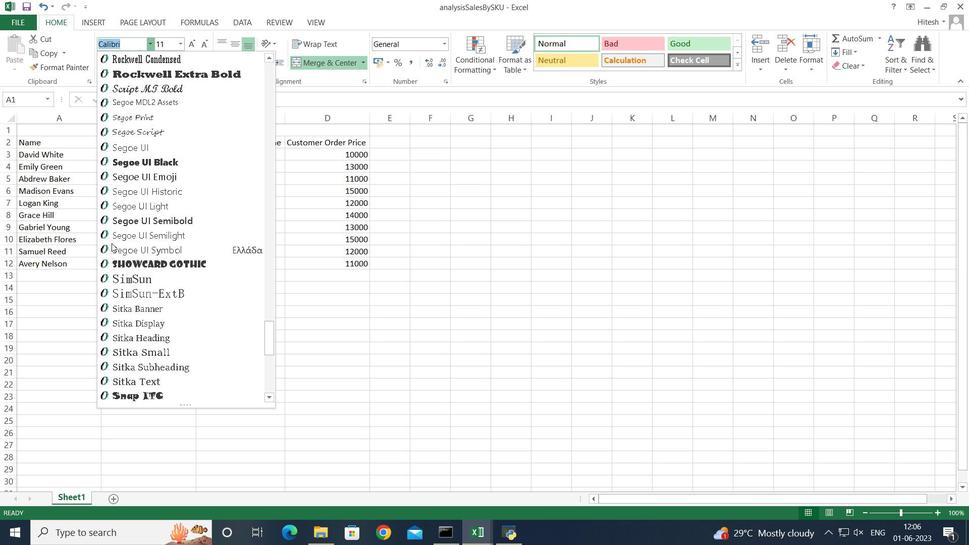 
Action: Mouse scrolled (111, 243) with delta (0, 0)
Screenshot: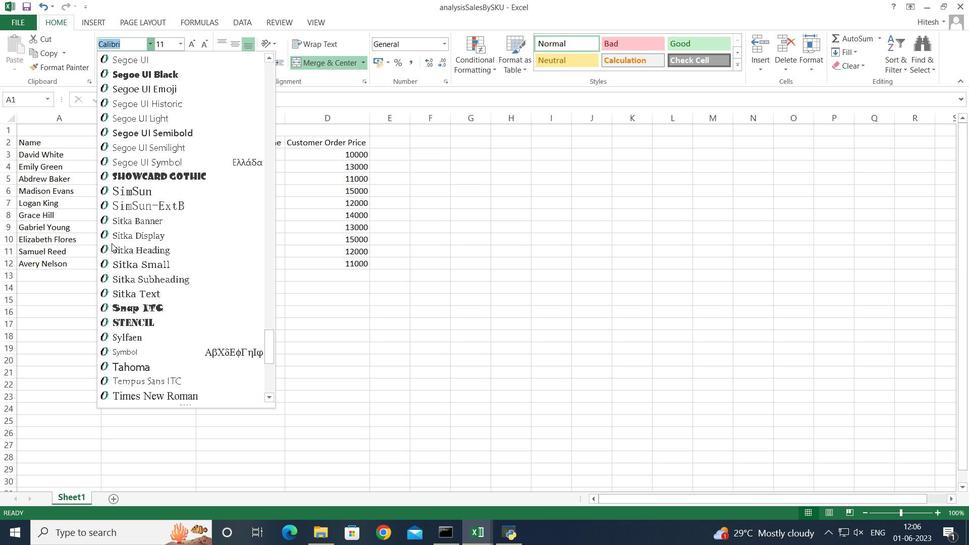
Action: Mouse moved to (120, 321)
Screenshot: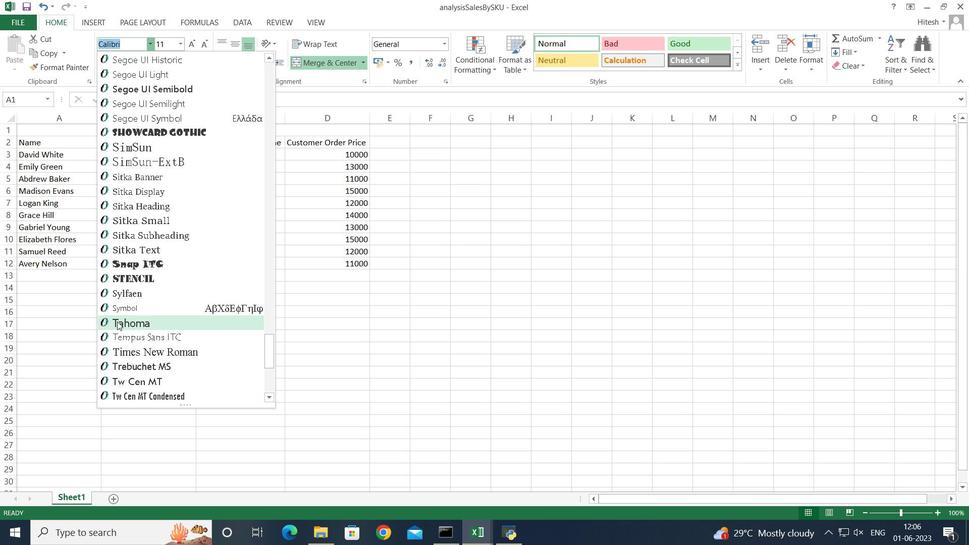 
Action: Mouse pressed left at (120, 321)
Screenshot: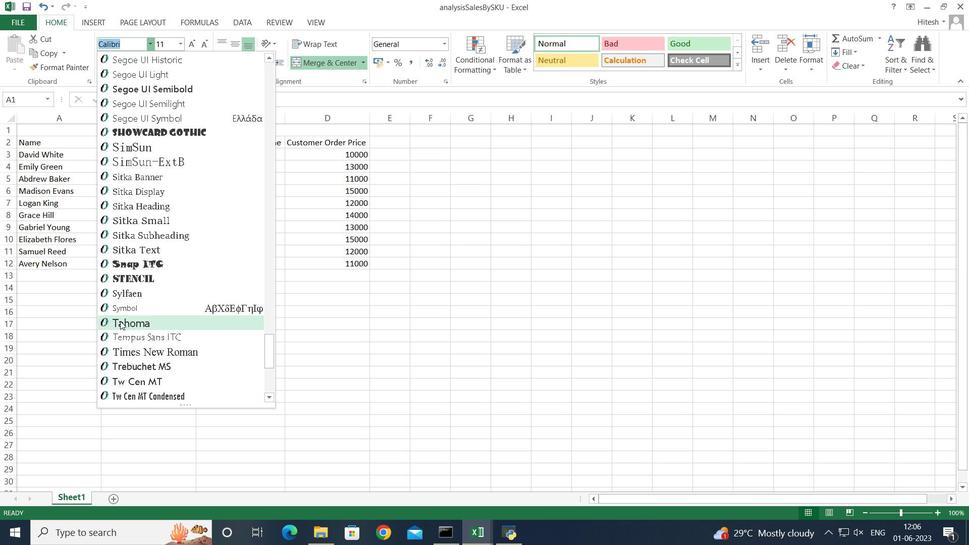 
Action: Mouse moved to (128, 61)
Screenshot: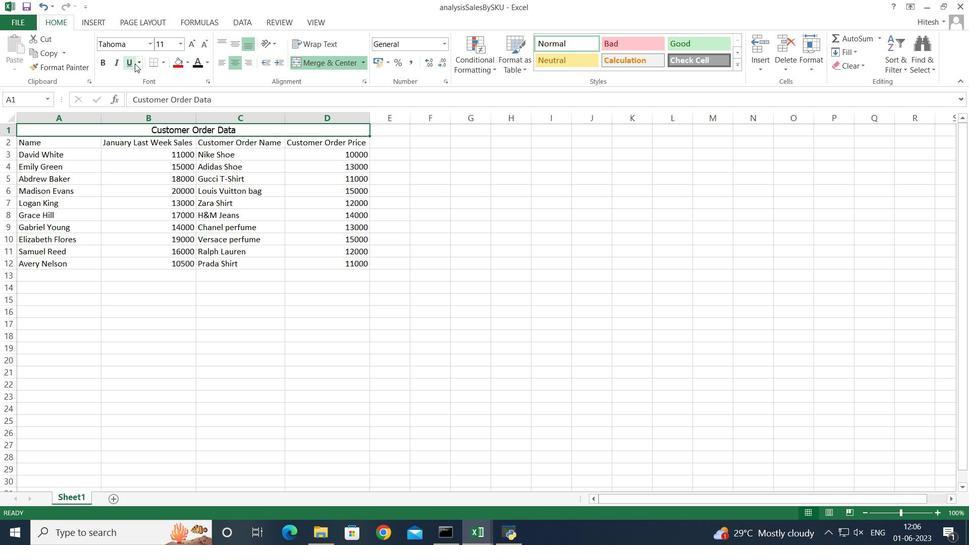 
Action: Mouse pressed left at (128, 61)
Screenshot: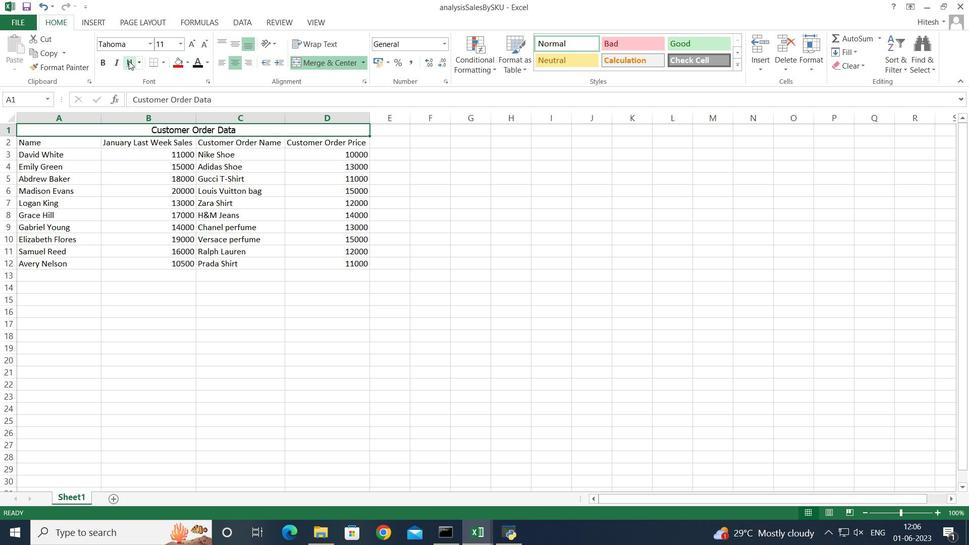 
Action: Mouse moved to (180, 43)
Screenshot: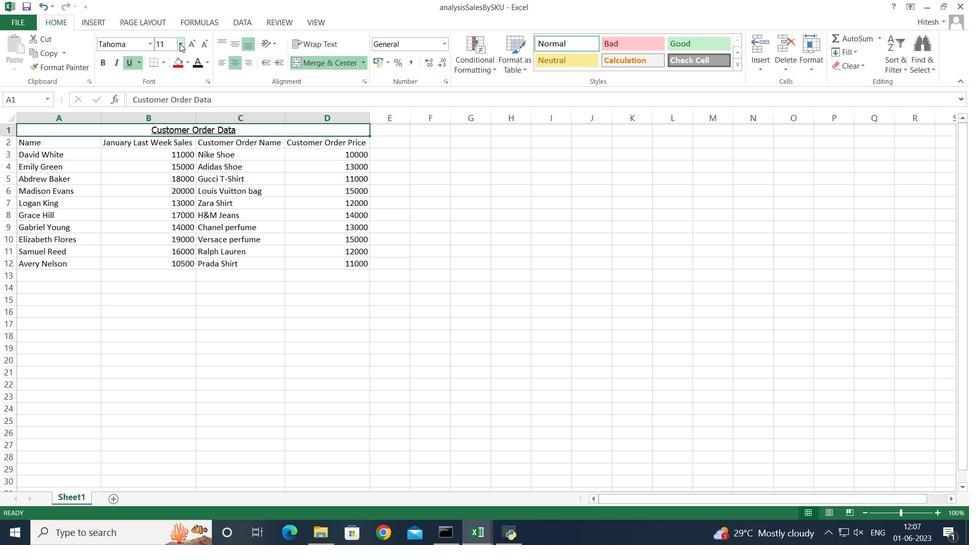 
Action: Mouse pressed left at (180, 43)
Screenshot: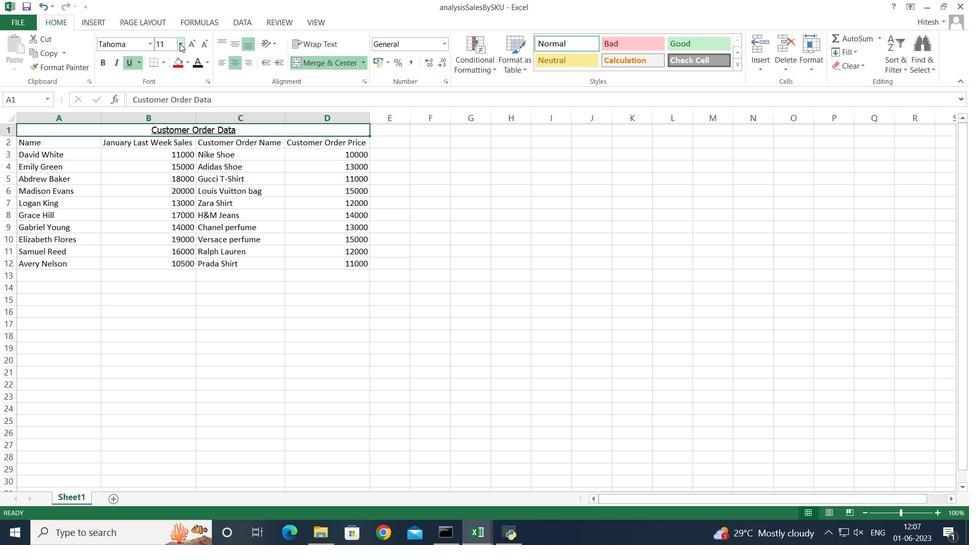 
Action: Mouse moved to (162, 149)
Screenshot: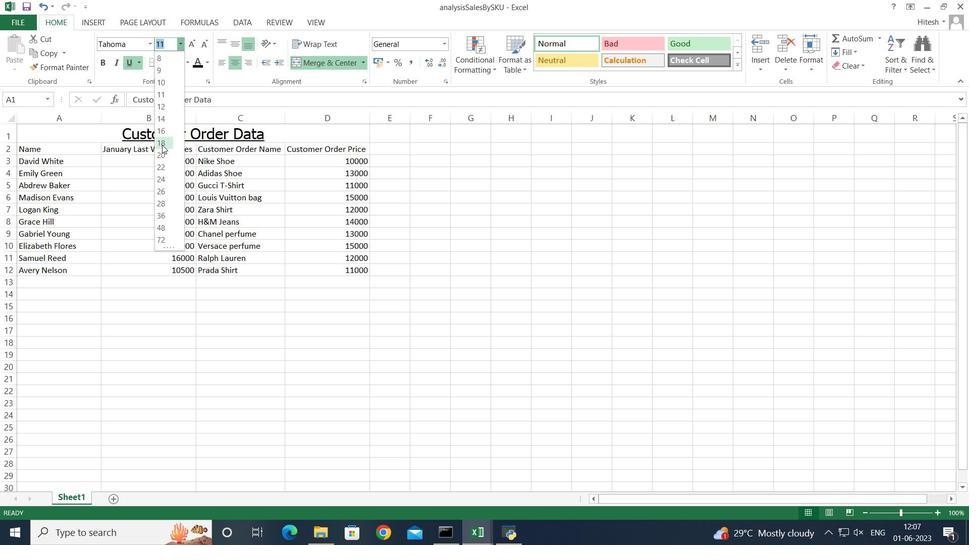 
Action: Mouse pressed left at (162, 149)
Screenshot: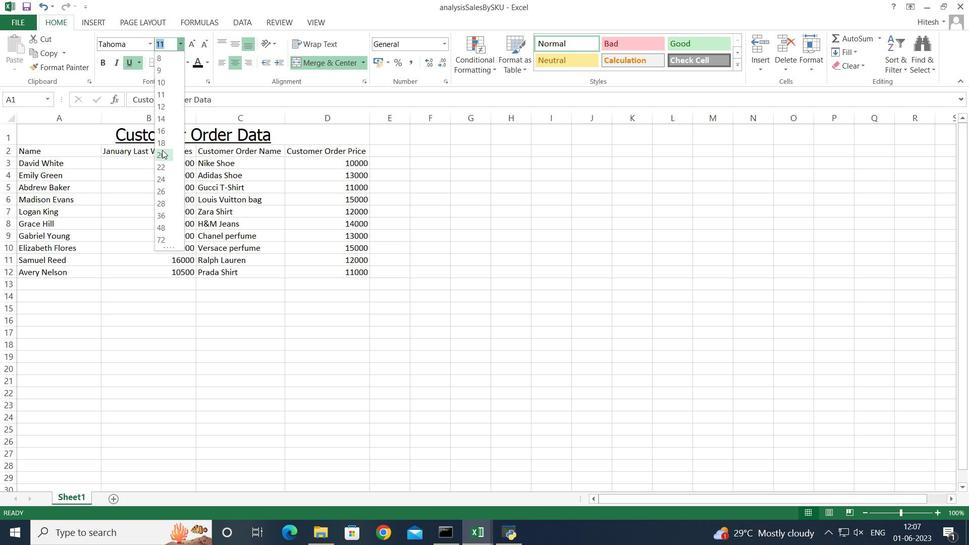 
Action: Mouse moved to (173, 330)
Screenshot: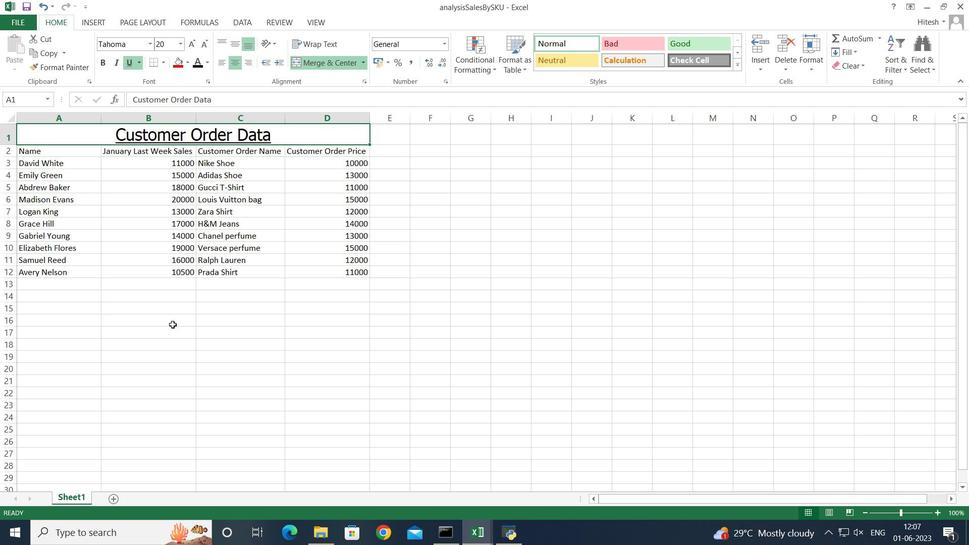
Action: Mouse pressed left at (173, 330)
Screenshot: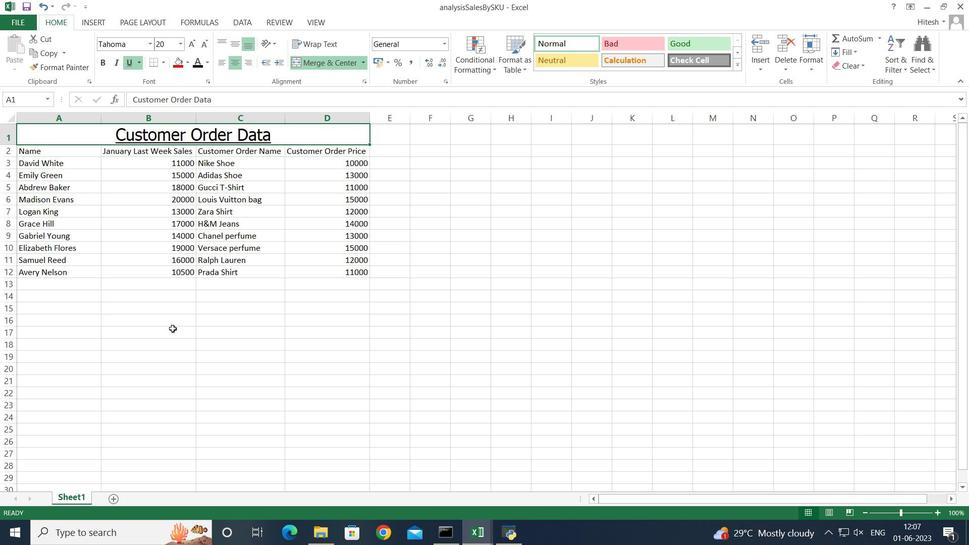 
Action: Mouse moved to (38, 150)
Screenshot: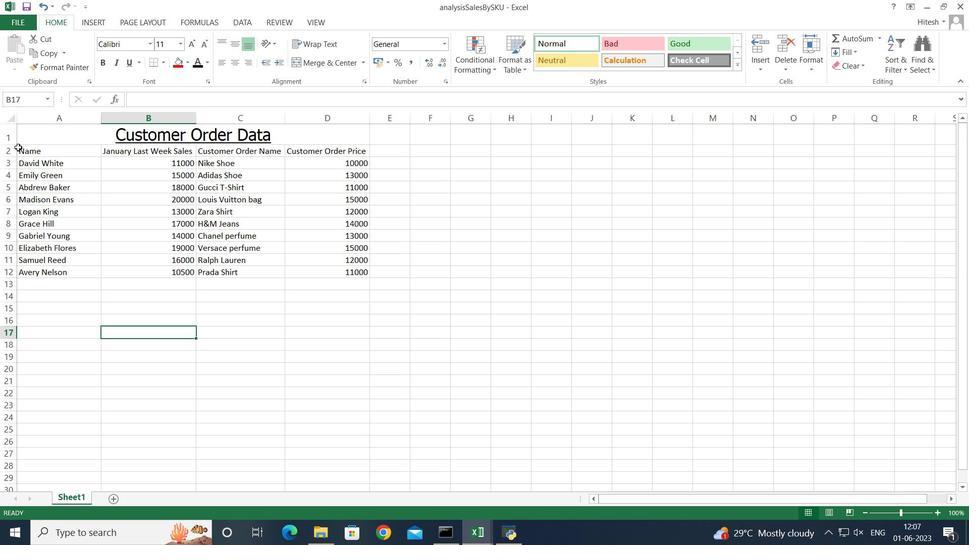 
Action: Mouse pressed left at (38, 150)
Screenshot: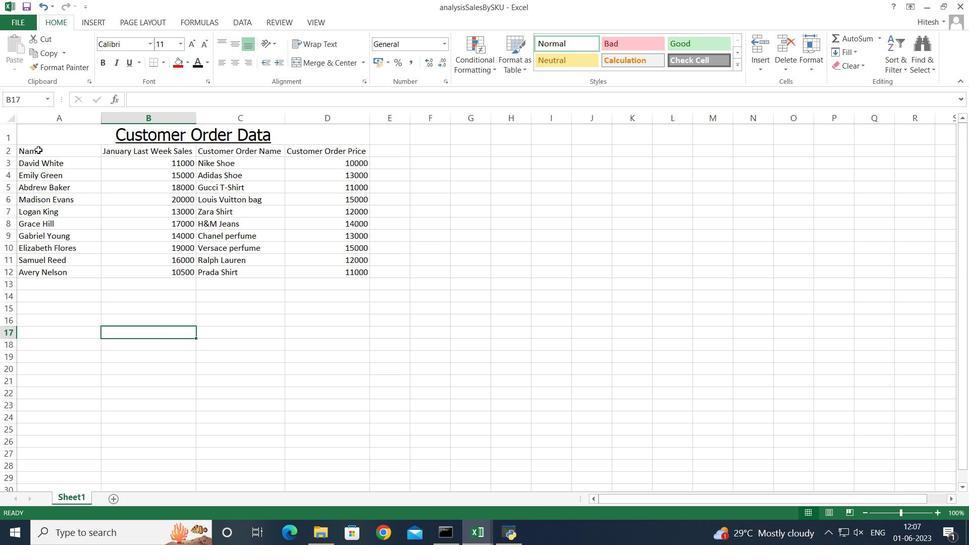 
Action: Key pressed <Key.shift><Key.right><Key.right><Key.right><Key.down><Key.down><Key.down><Key.down><Key.down><Key.down><Key.down><Key.down><Key.down><Key.down>
Screenshot: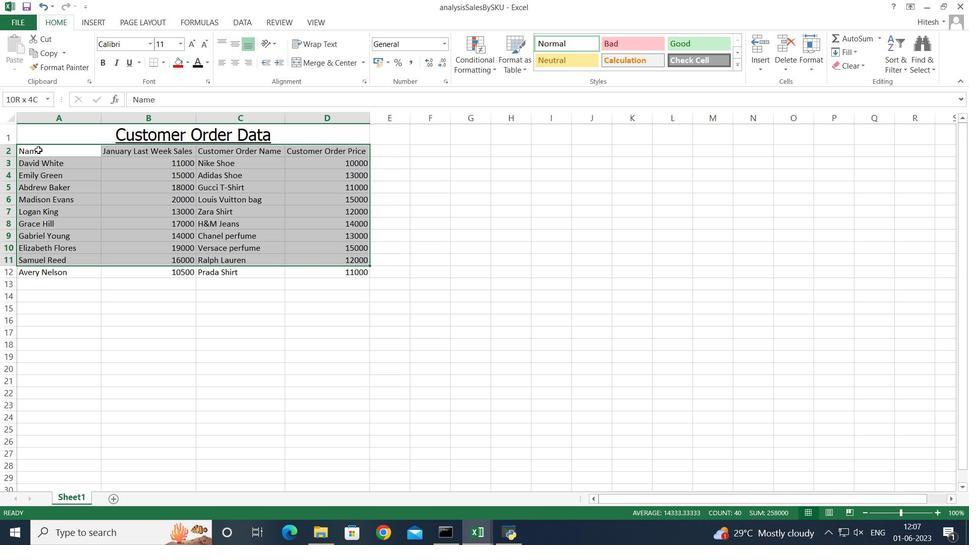 
Action: Mouse moved to (149, 42)
Screenshot: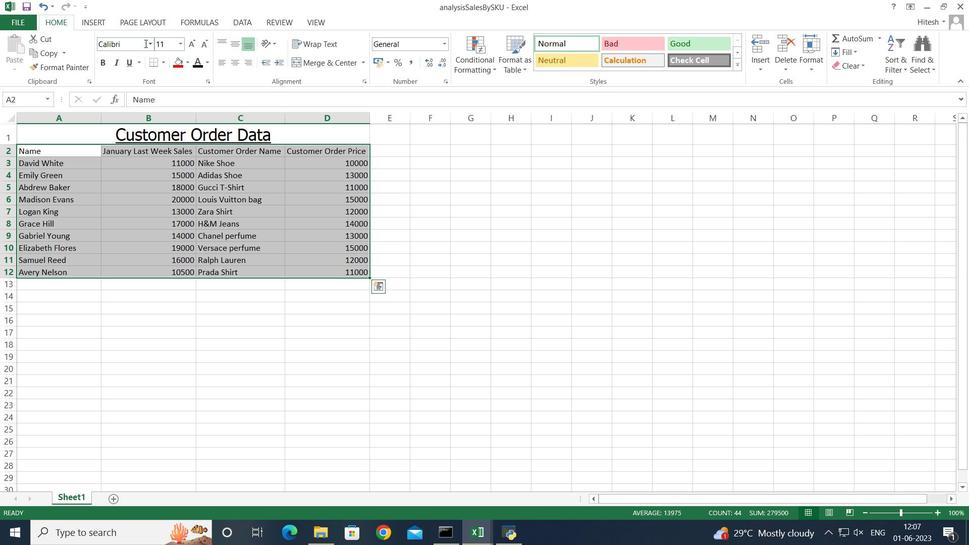 
Action: Mouse pressed left at (149, 42)
Screenshot: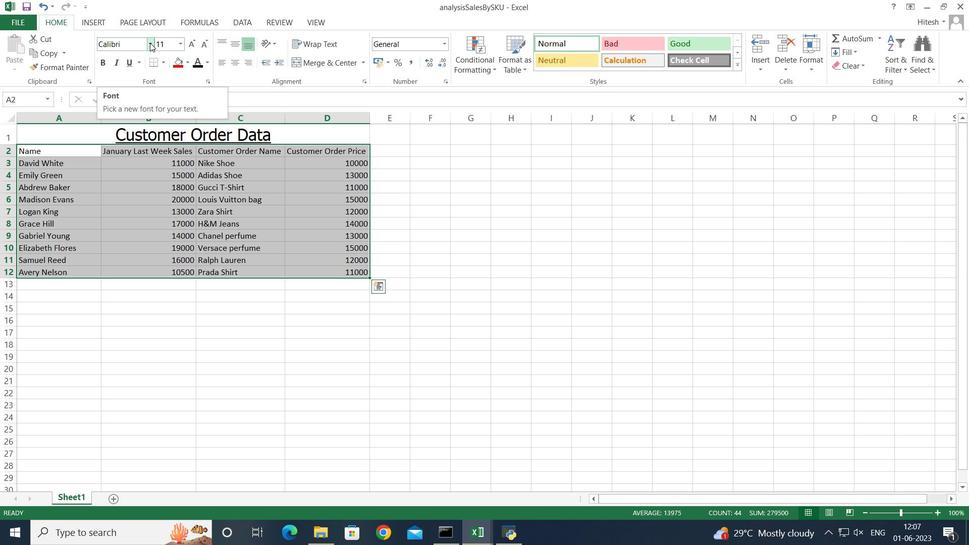 
Action: Mouse moved to (141, 146)
Screenshot: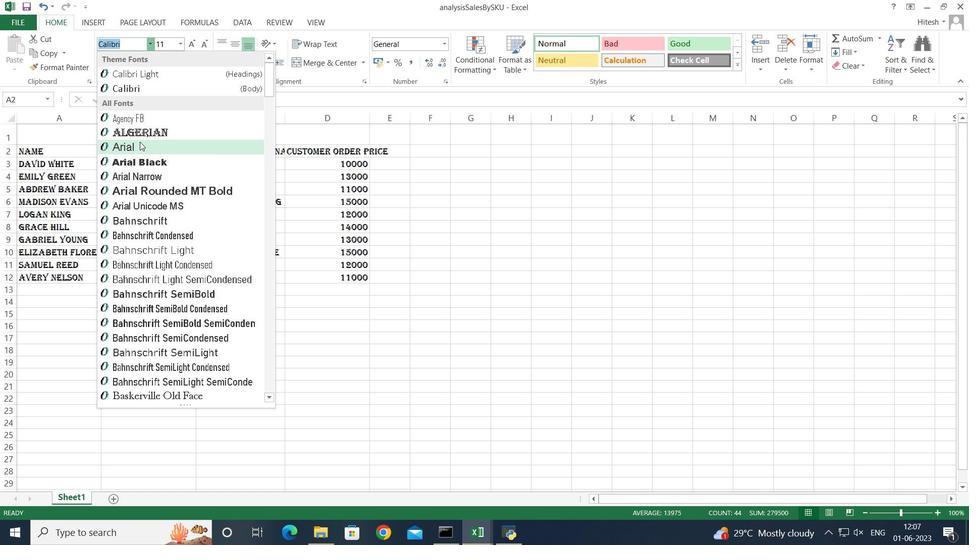 
Action: Mouse pressed left at (141, 146)
Screenshot: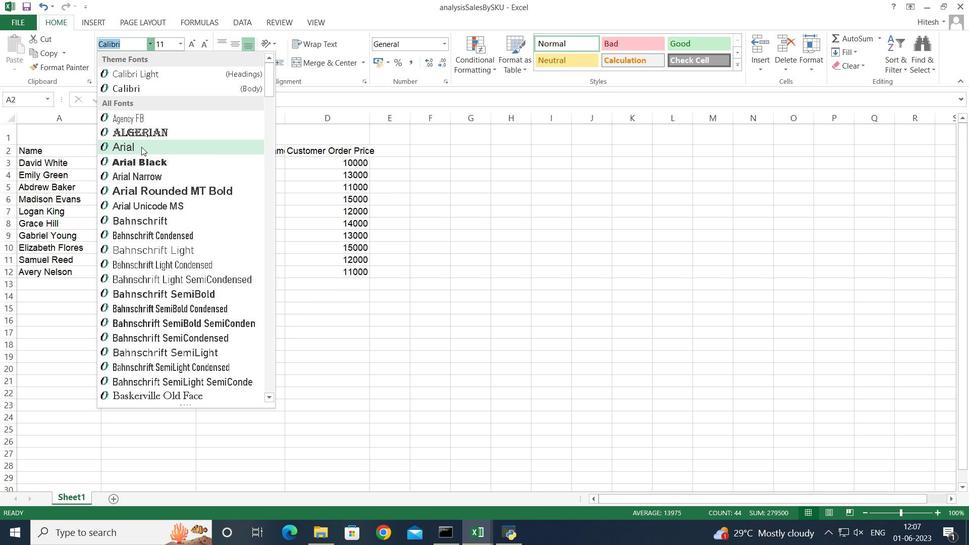 
Action: Mouse moved to (179, 46)
Screenshot: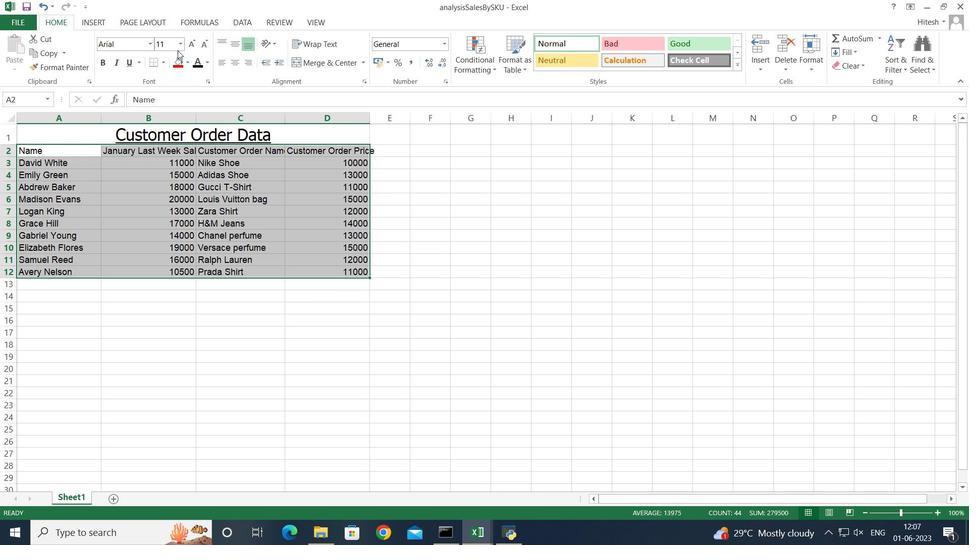 
Action: Mouse pressed left at (179, 46)
Screenshot: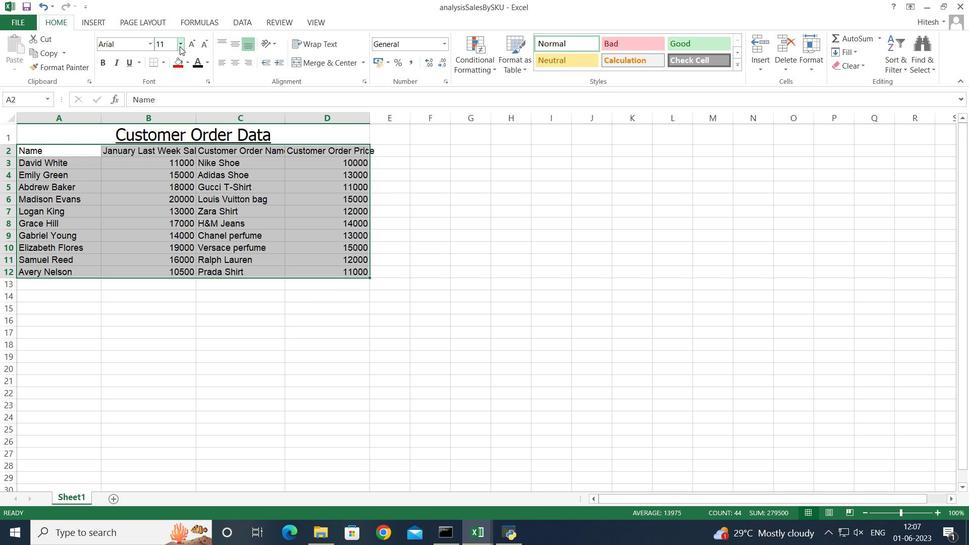 
Action: Mouse moved to (165, 100)
Screenshot: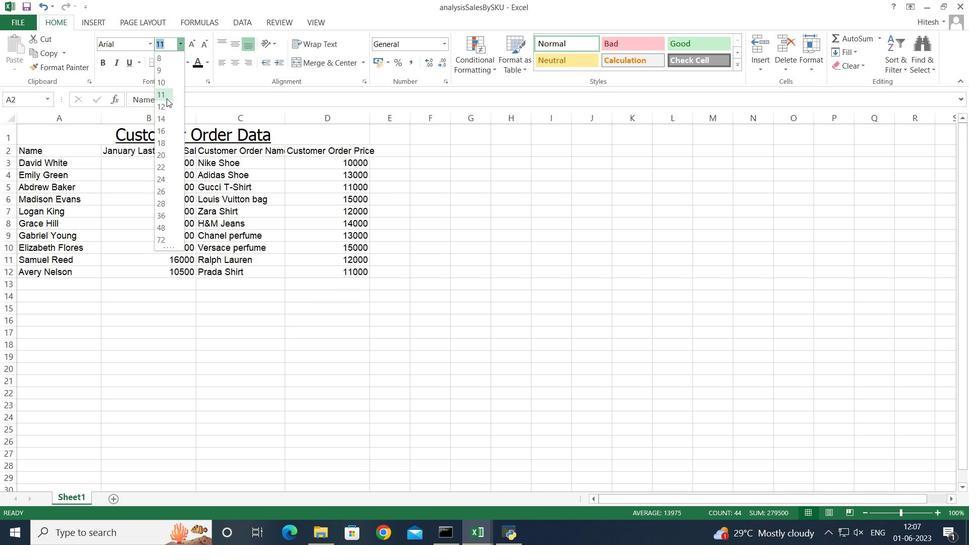 
Action: Mouse pressed left at (165, 100)
Screenshot: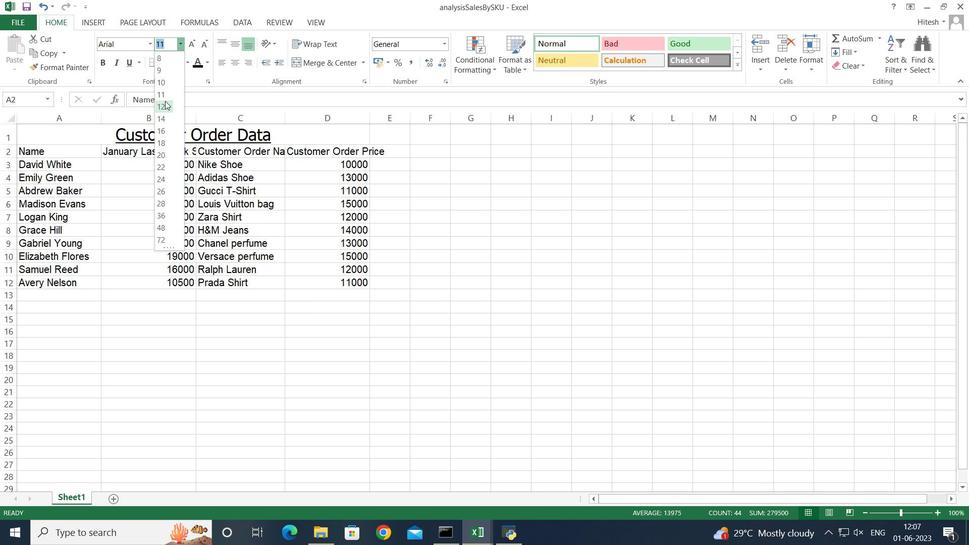 
Action: Mouse moved to (147, 301)
Screenshot: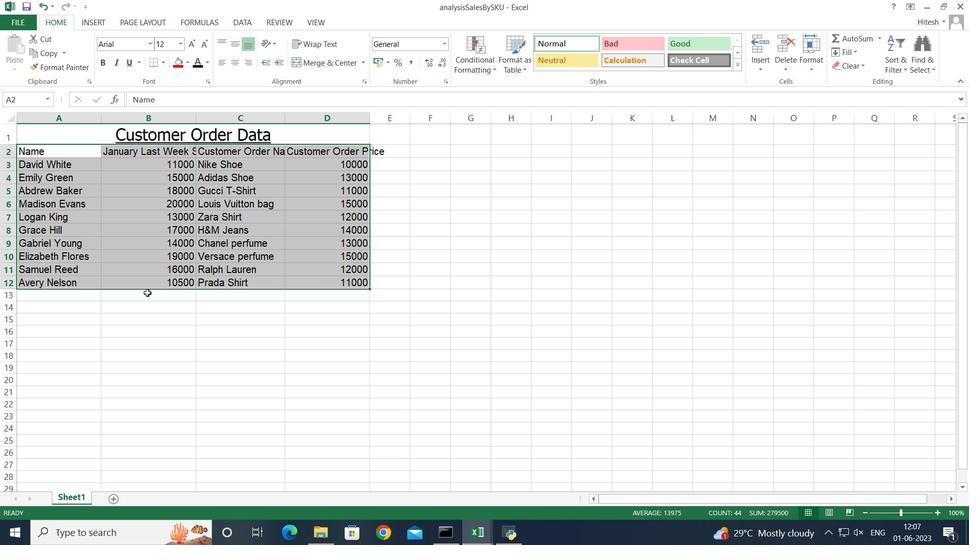 
Action: Mouse pressed left at (147, 301)
Screenshot: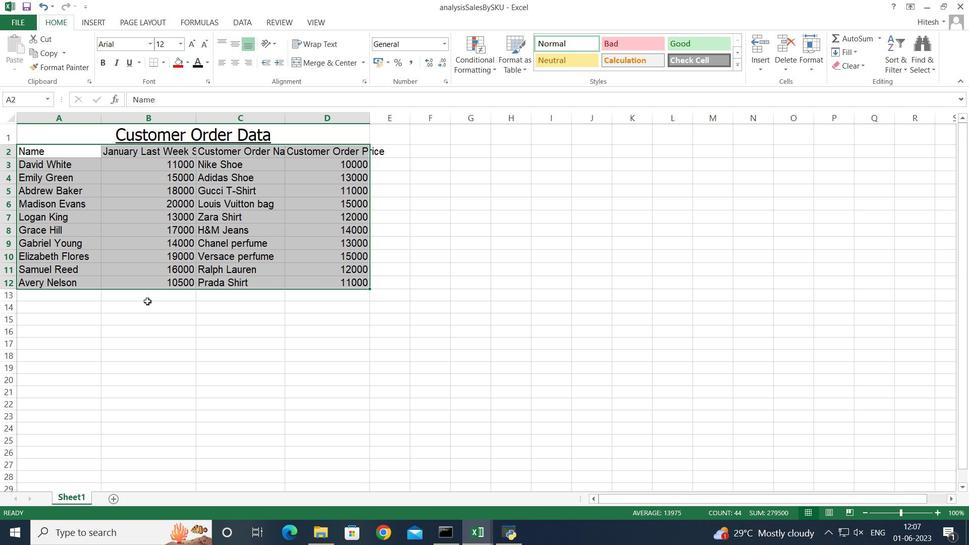 
Action: Mouse moved to (33, 136)
Screenshot: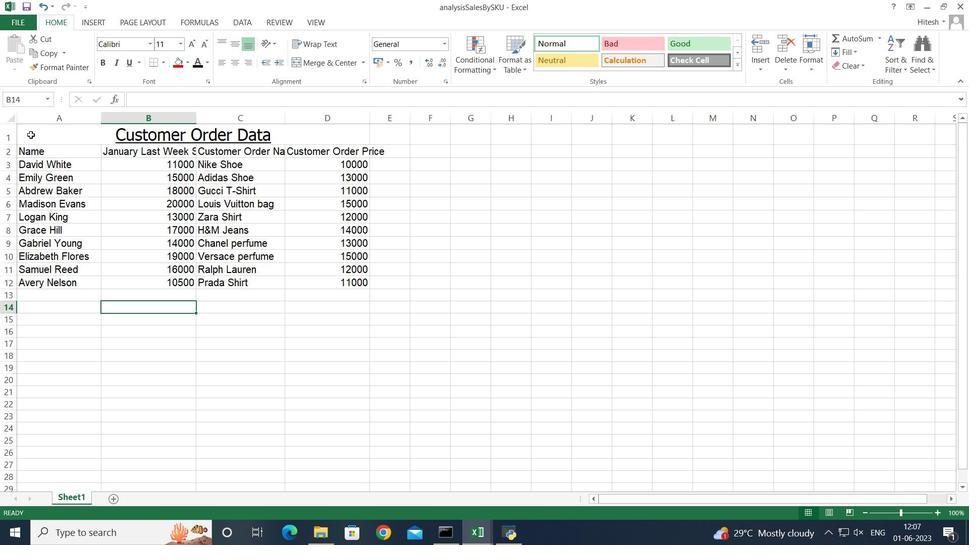 
Action: Mouse pressed left at (33, 136)
Screenshot: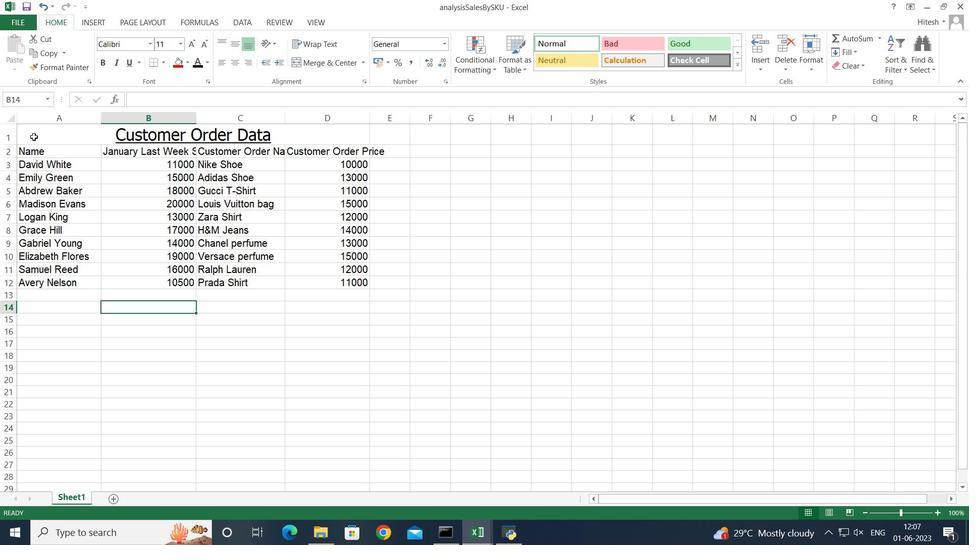 
Action: Key pressed <Key.shift><Key.down><Key.down><Key.down><Key.down><Key.down><Key.down><Key.down><Key.down><Key.down><Key.down><Key.down>
Screenshot: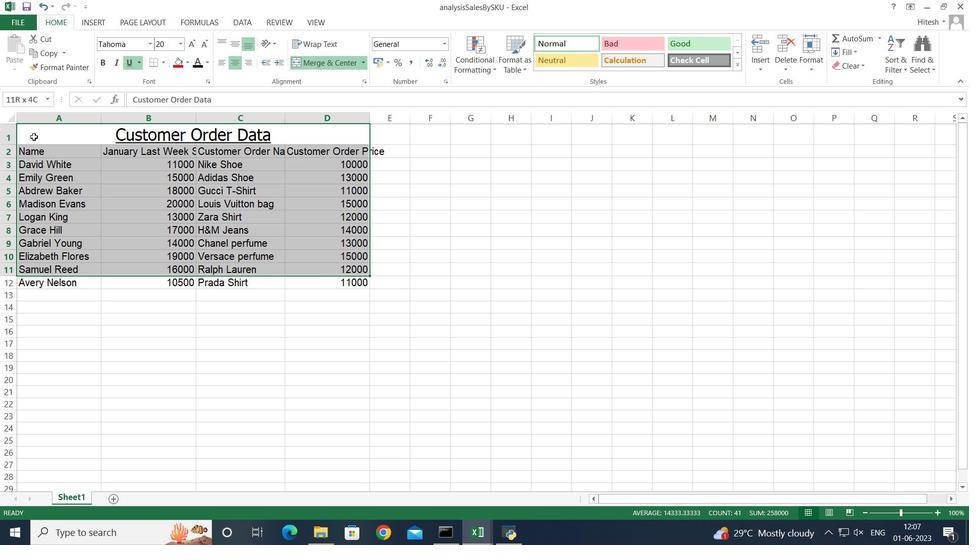 
Action: Mouse moved to (220, 60)
Screenshot: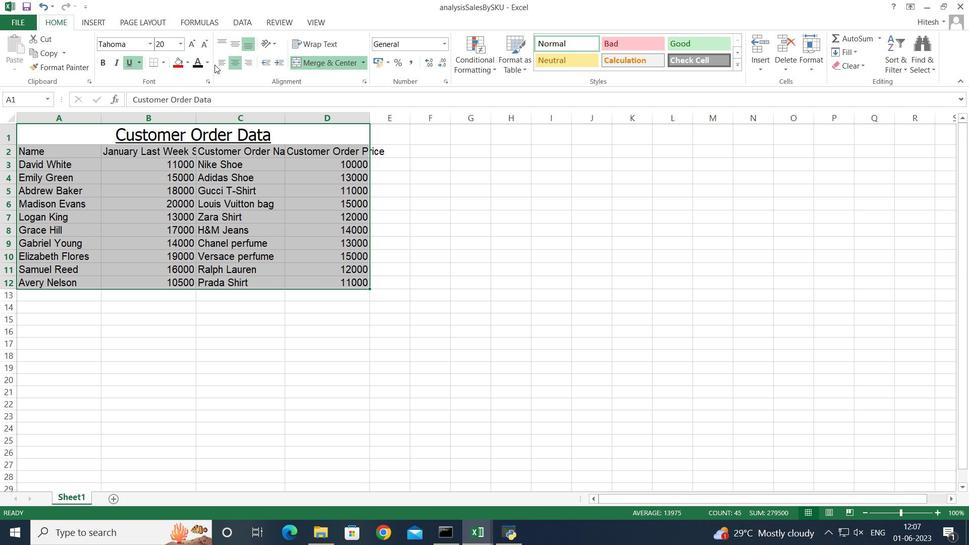 
Action: Mouse pressed left at (220, 60)
Screenshot: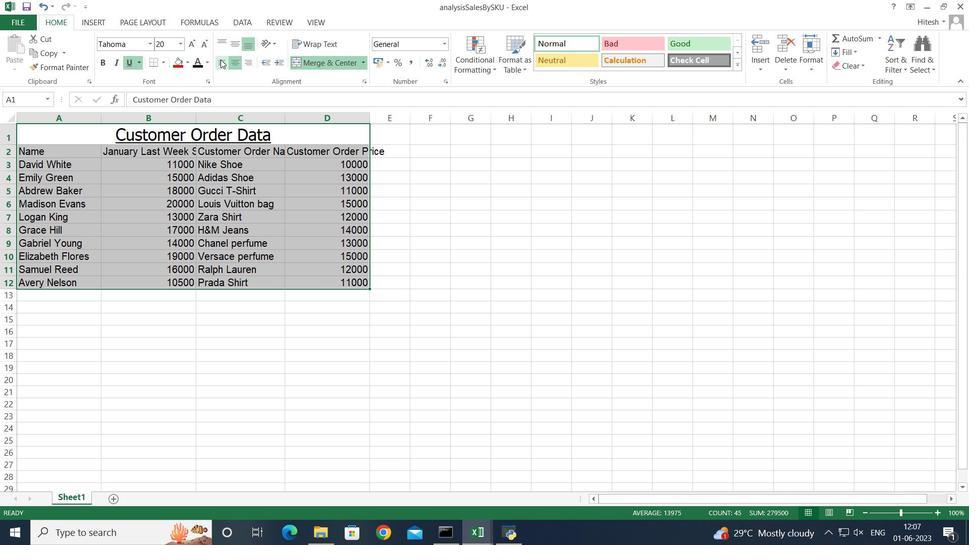 
Action: Mouse moved to (192, 322)
Screenshot: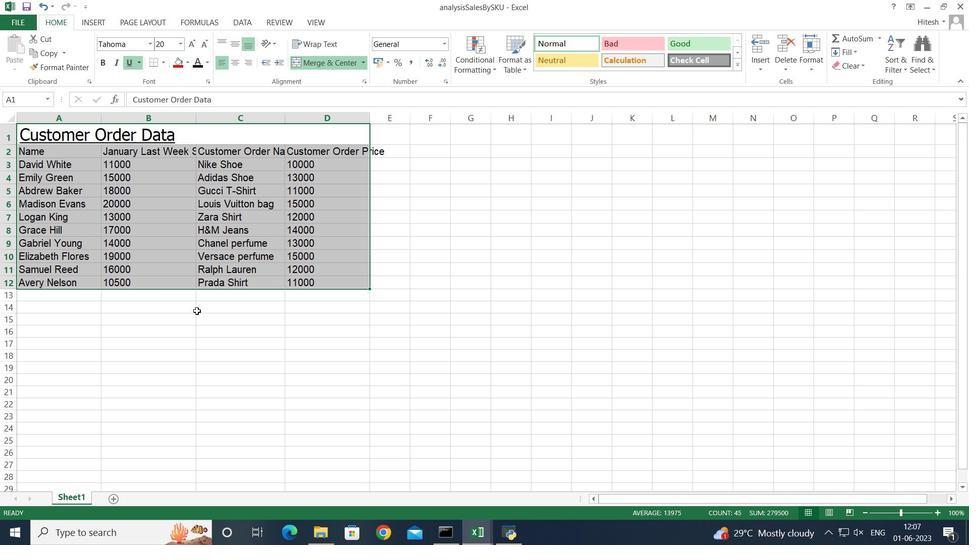 
Action: Mouse pressed left at (192, 322)
Screenshot: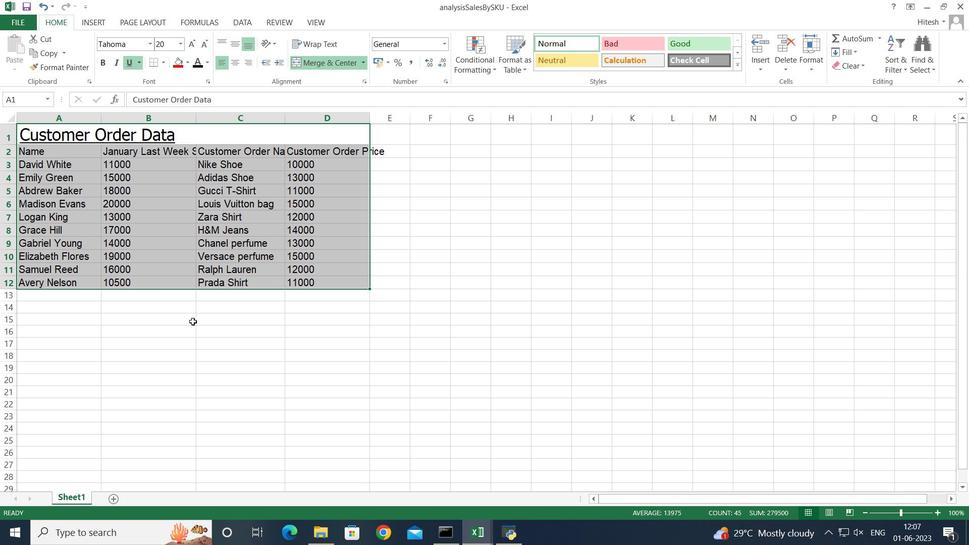 
